 Task: Find a place to stay in Changqing, China from June 10 to June 25 for 4 guests, with a price range of ₹10,000 to ₹15,000, 4 bedrooms, 4 bathrooms, Wifi, Free parking, and self check-in.
Action: Mouse moved to (518, 105)
Screenshot: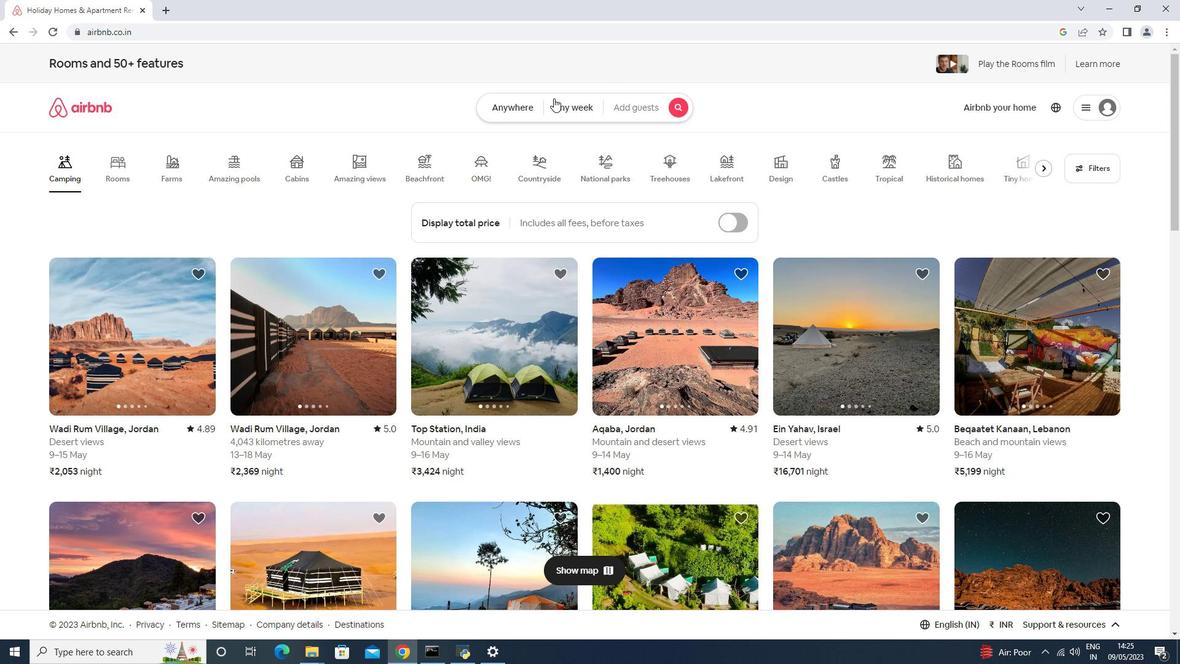 
Action: Mouse pressed left at (518, 105)
Screenshot: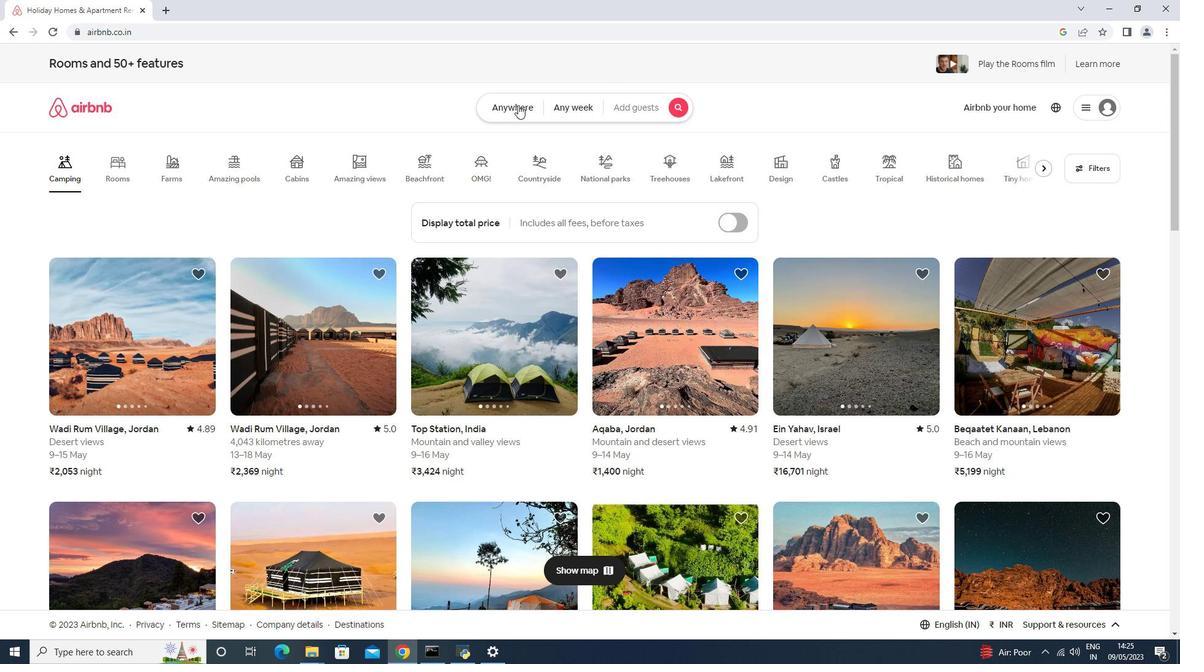 
Action: Mouse moved to (466, 155)
Screenshot: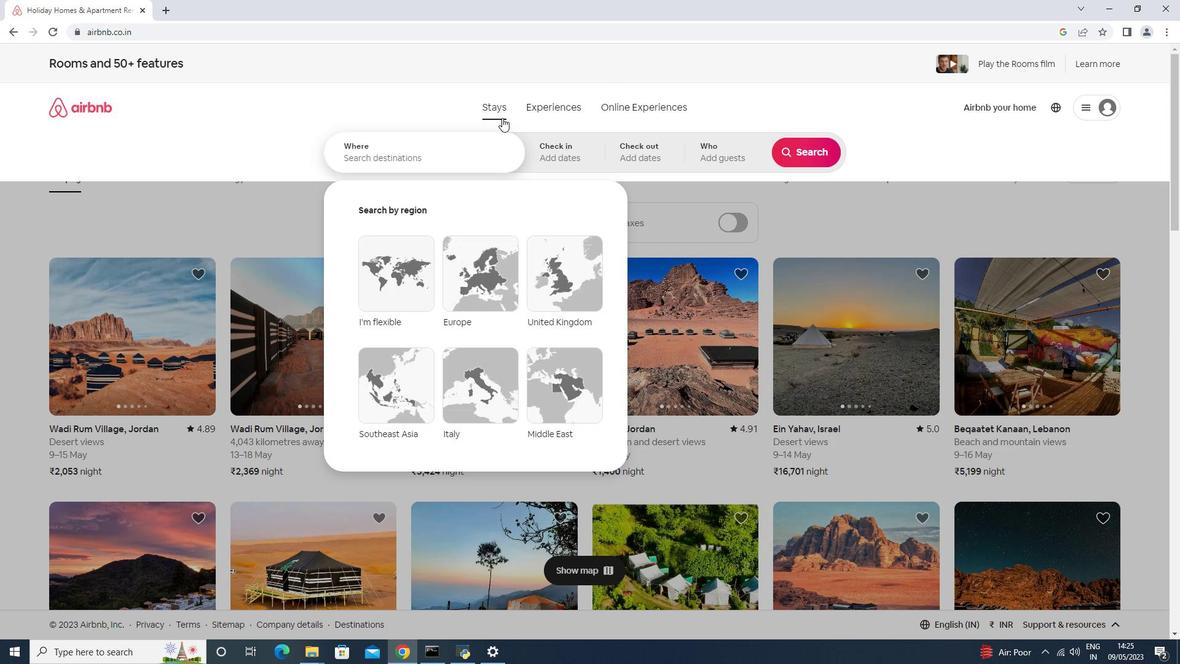 
Action: Mouse pressed left at (466, 155)
Screenshot: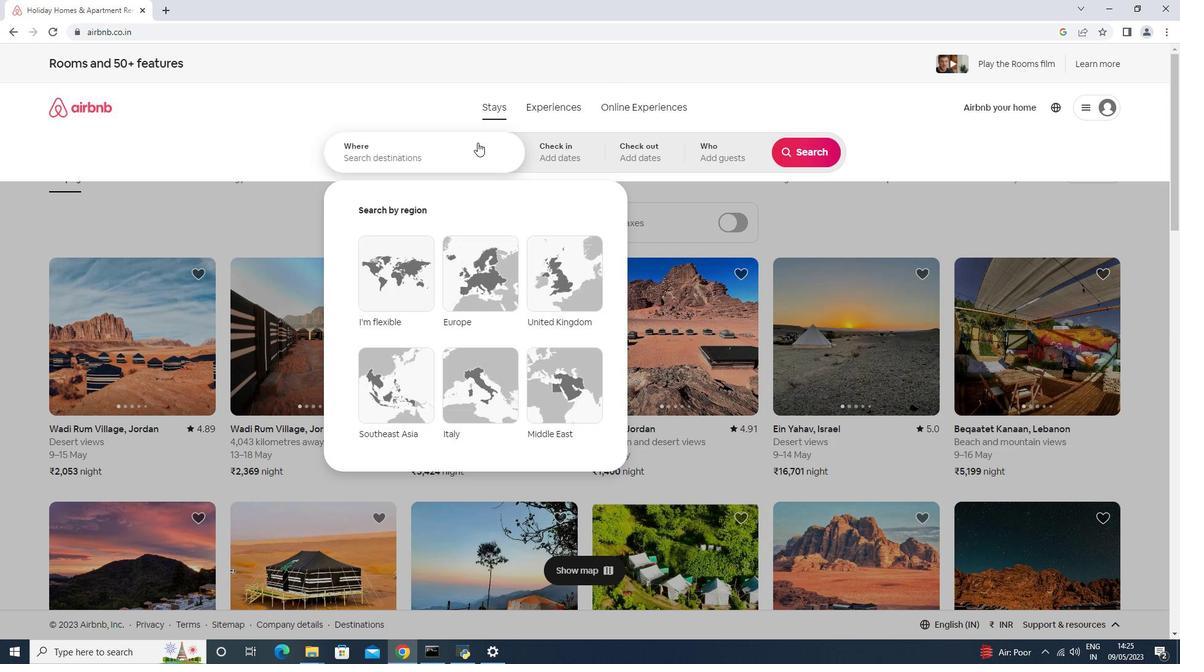 
Action: Mouse moved to (466, 155)
Screenshot: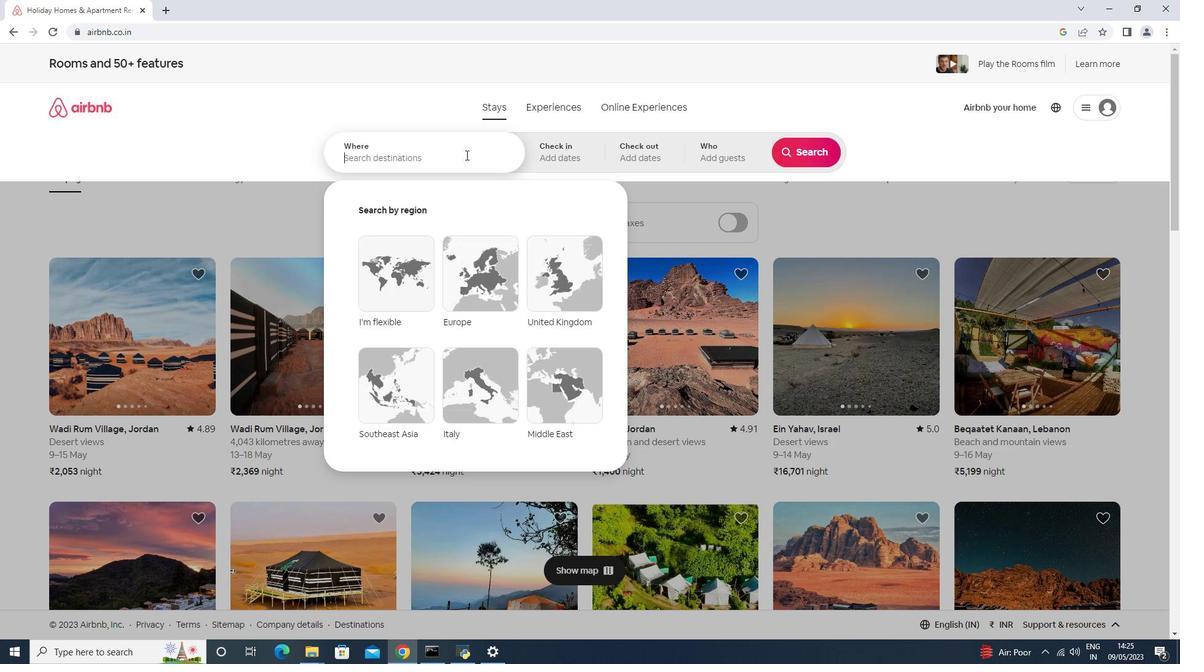 
Action: Key pressed <Key.shift><Key.shift><Key.shift><Key.shift><Key.shift>vh<Key.backspace><Key.backspace><Key.shift><Key.shift><Key.shift><Key.shift><Key.shift>Changqing,<Key.space><Key.shift>China<Key.enter>
Screenshot: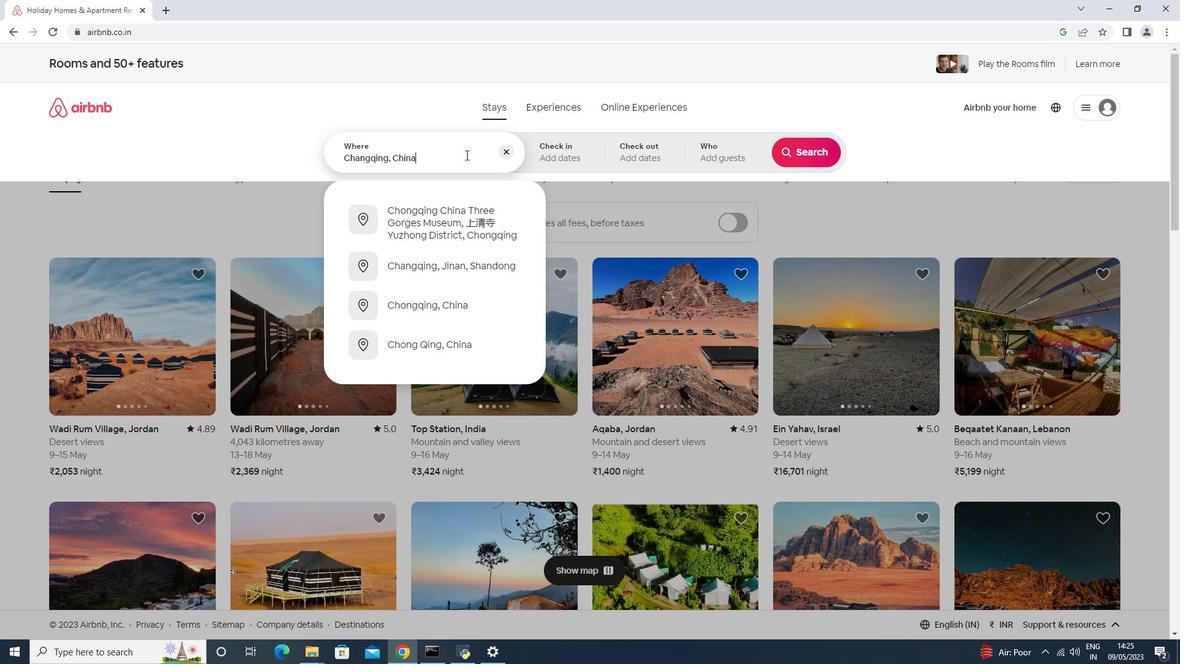 
Action: Mouse moved to (791, 326)
Screenshot: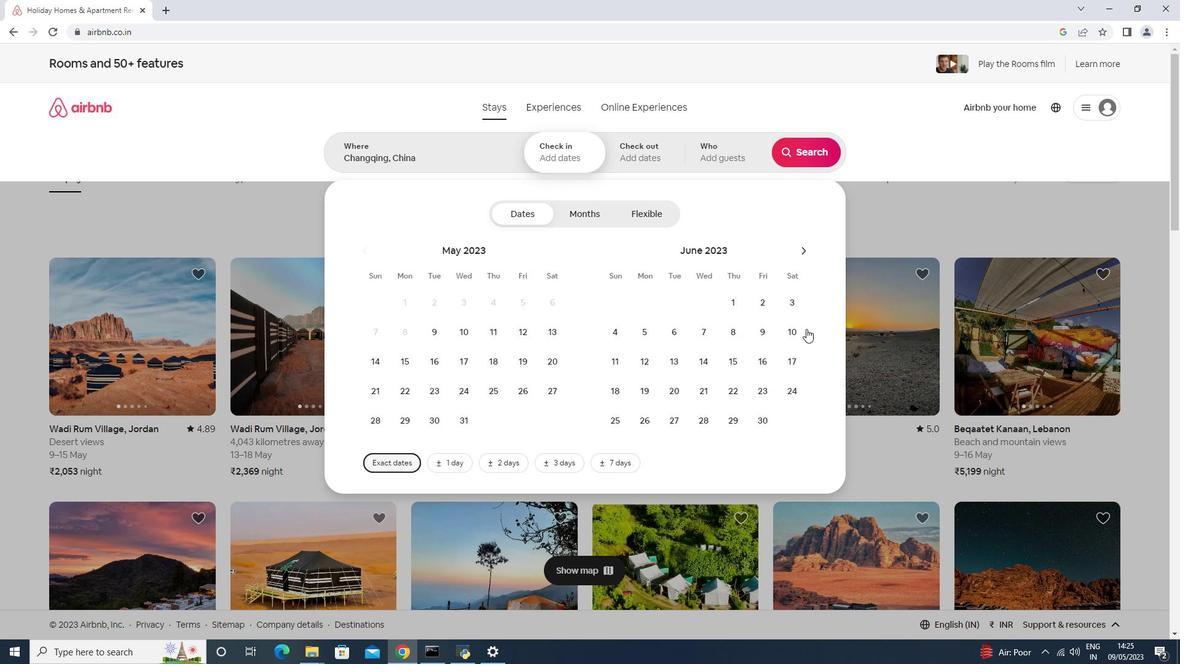 
Action: Mouse pressed left at (791, 326)
Screenshot: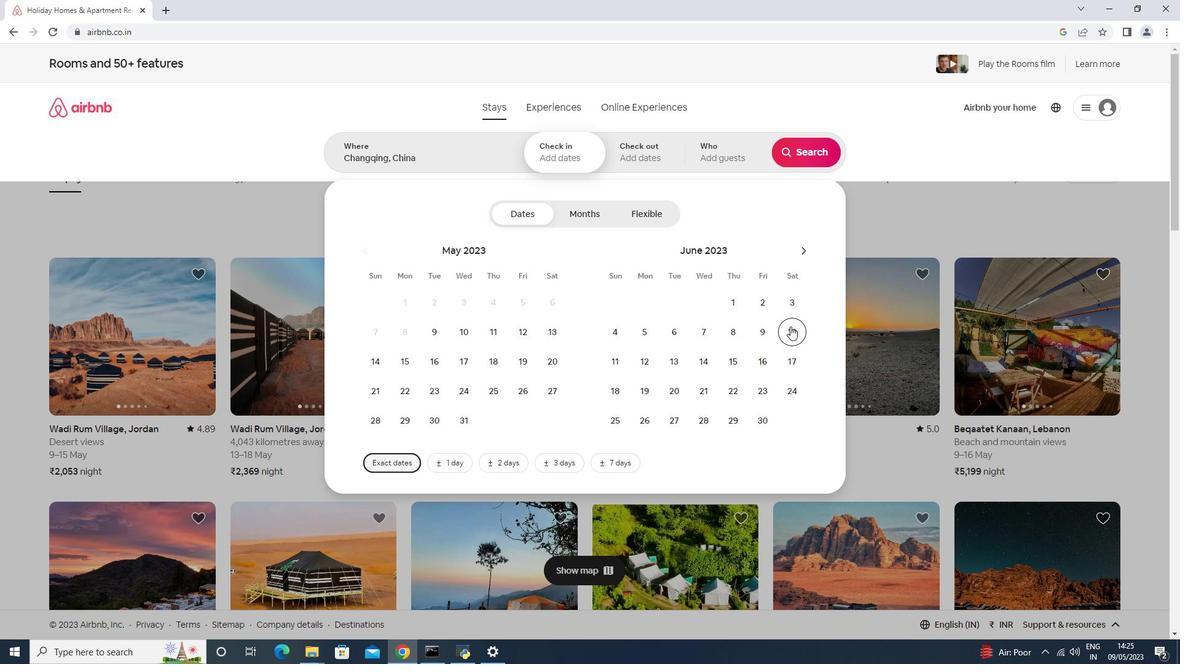
Action: Mouse moved to (615, 419)
Screenshot: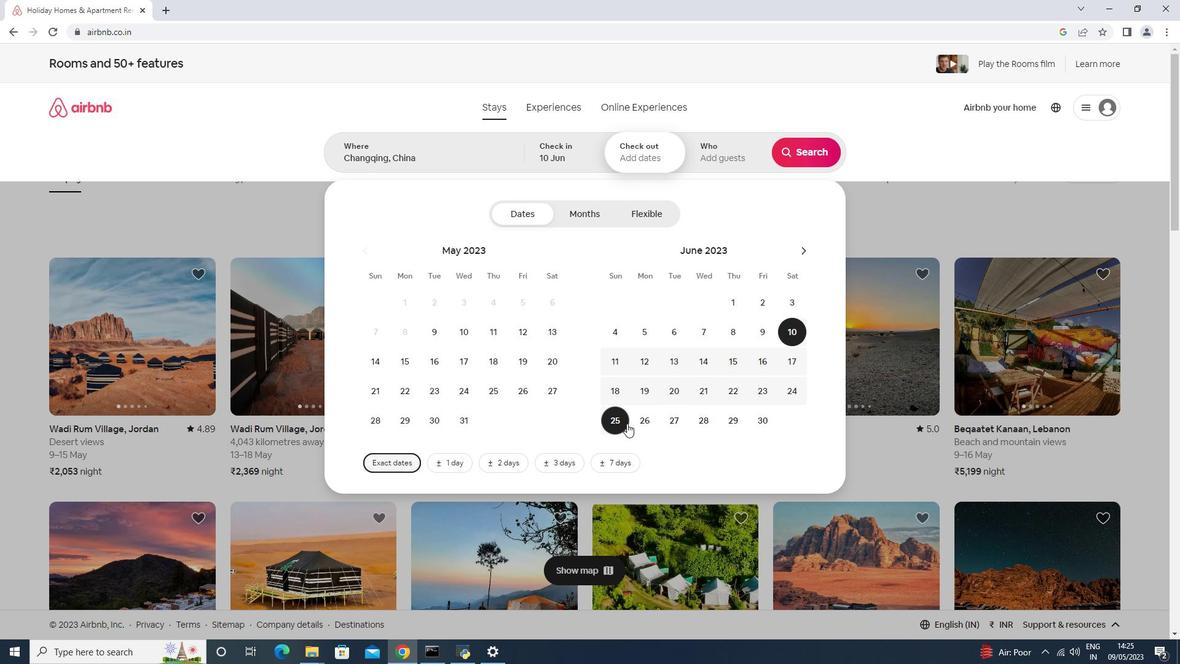 
Action: Mouse pressed left at (615, 419)
Screenshot: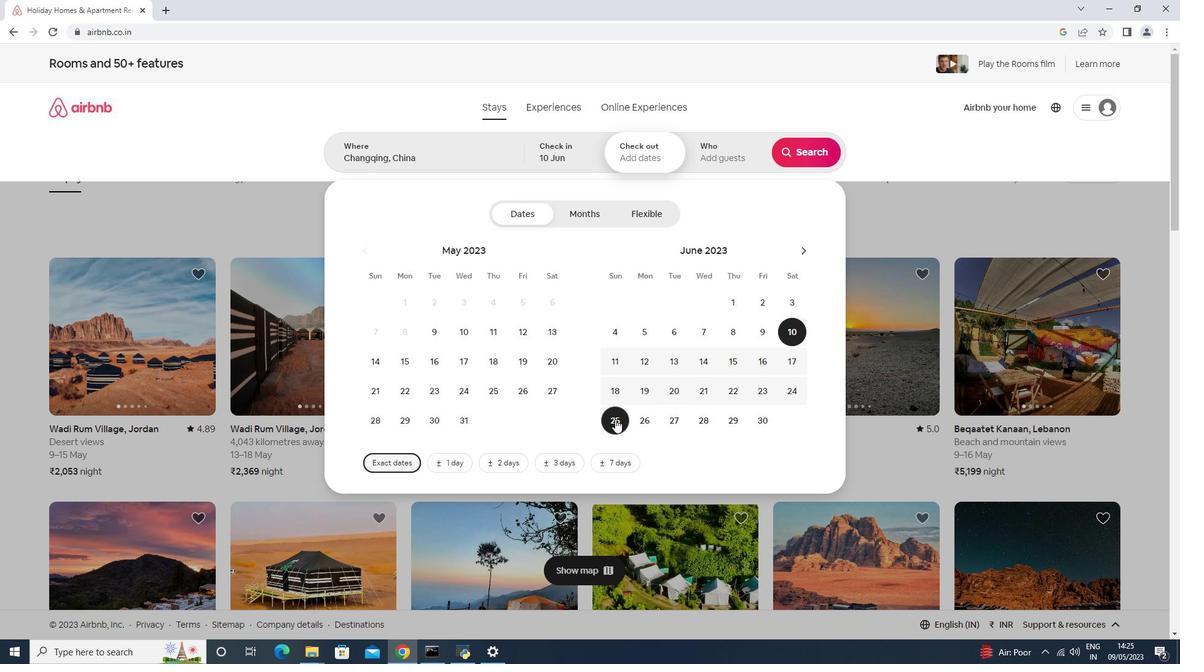 
Action: Mouse moved to (719, 161)
Screenshot: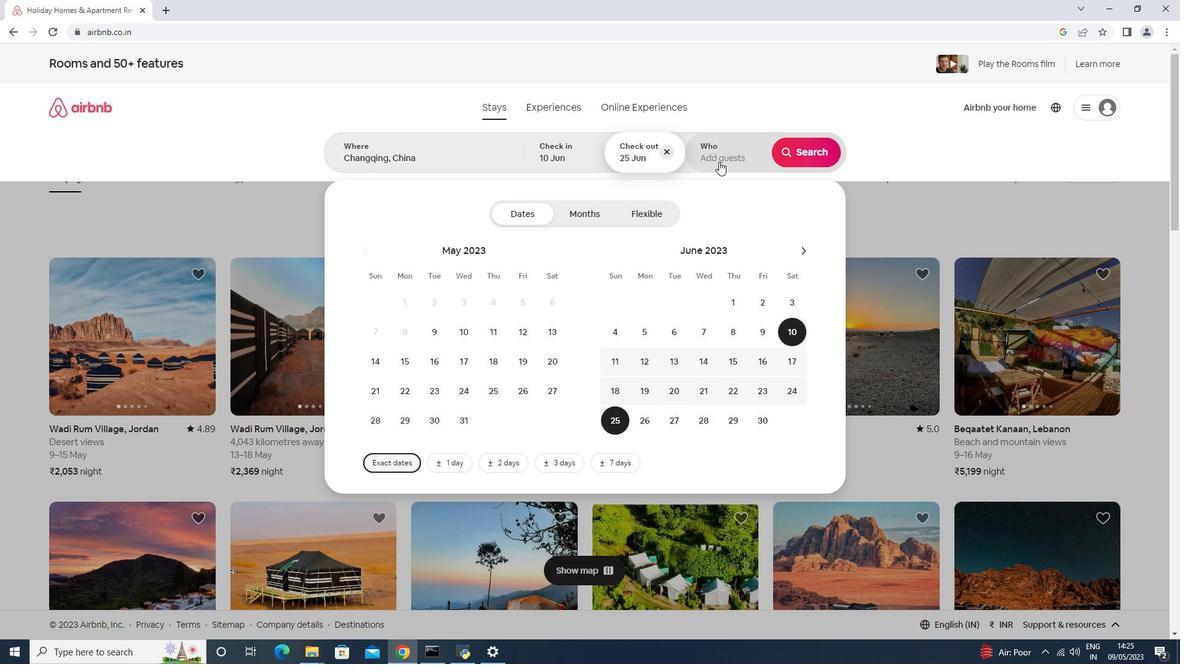 
Action: Mouse pressed left at (719, 161)
Screenshot: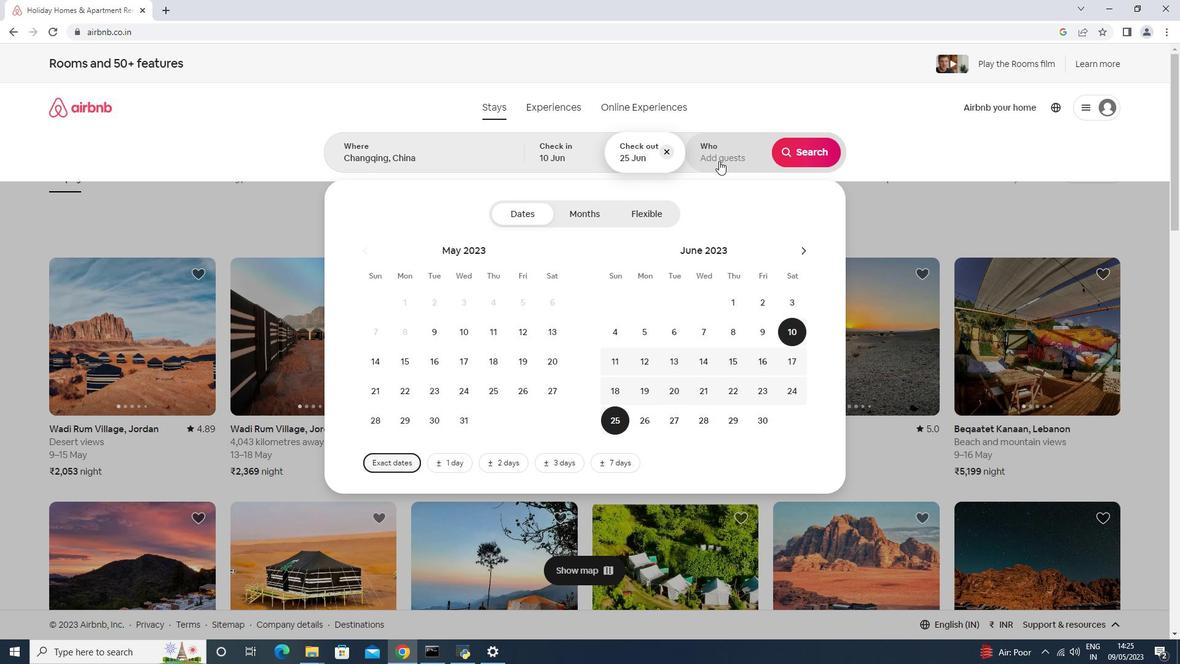 
Action: Mouse moved to (811, 219)
Screenshot: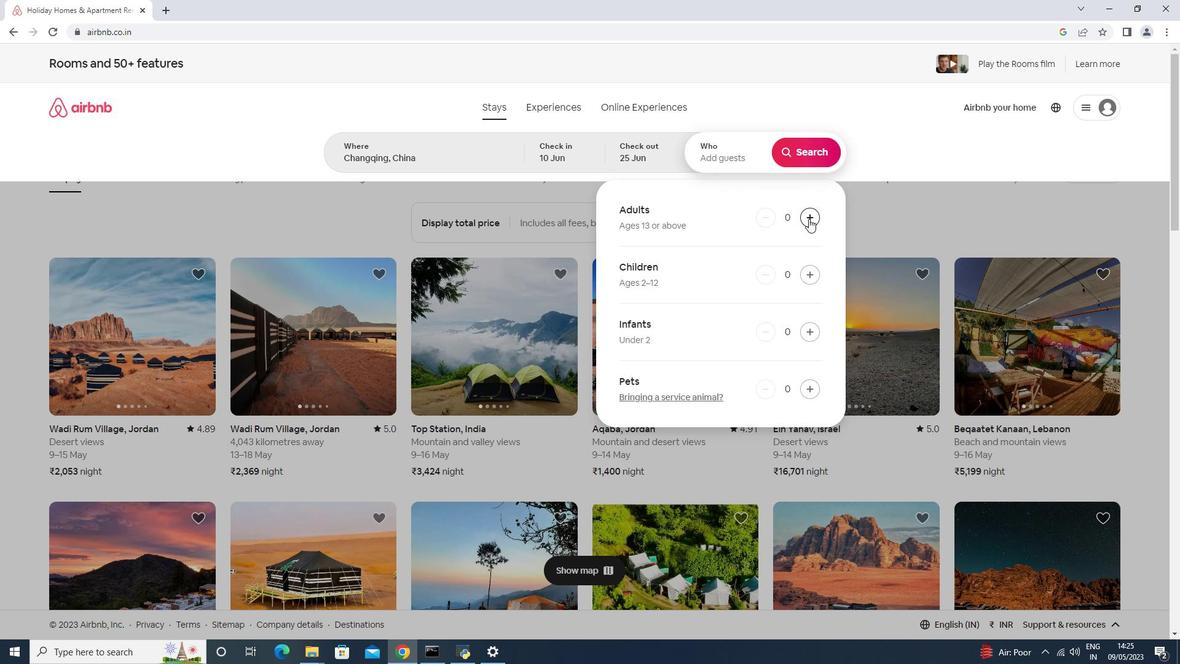 
Action: Mouse pressed left at (811, 219)
Screenshot: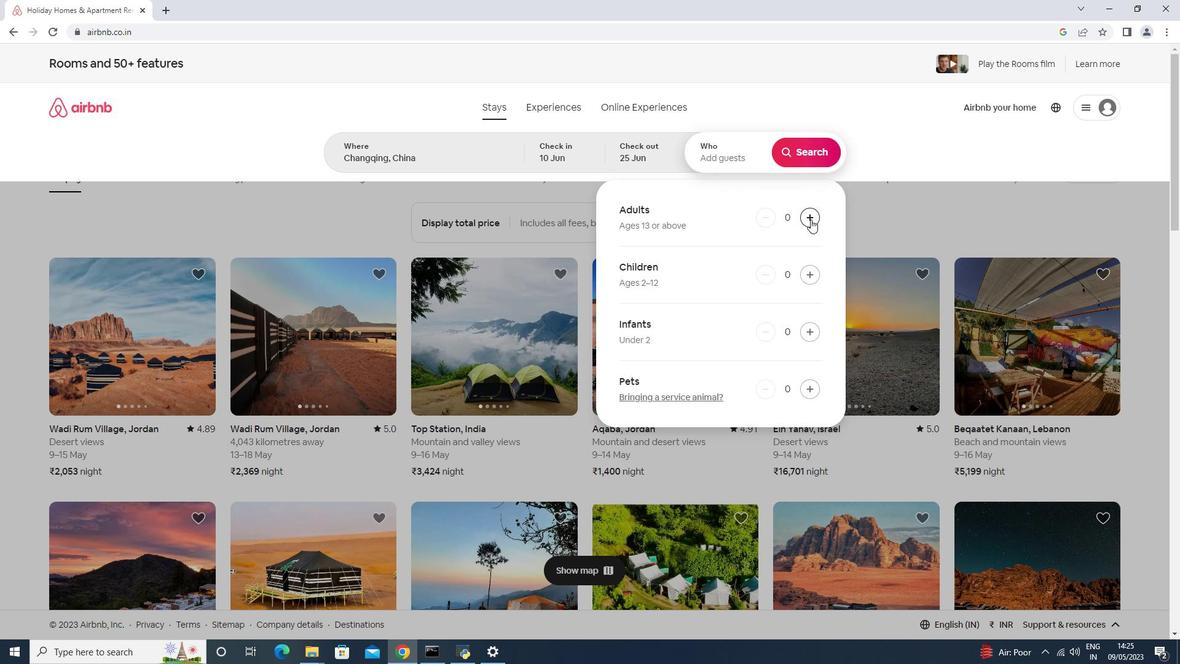 
Action: Mouse pressed left at (811, 219)
Screenshot: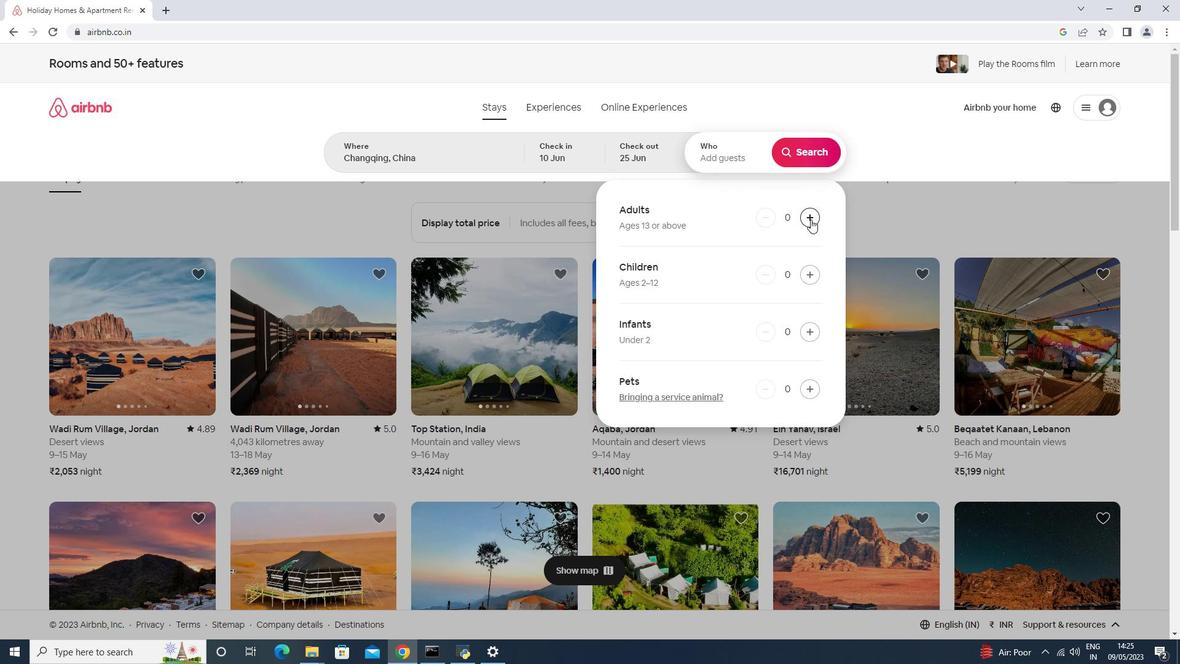 
Action: Mouse pressed left at (811, 219)
Screenshot: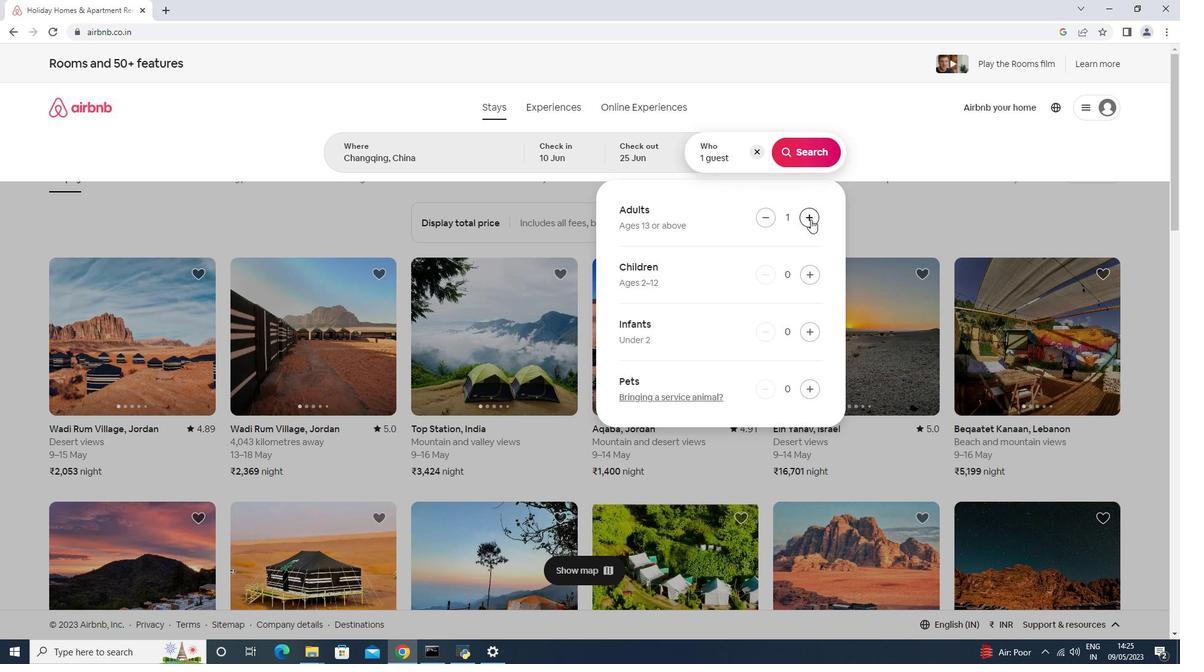 
Action: Mouse pressed left at (811, 219)
Screenshot: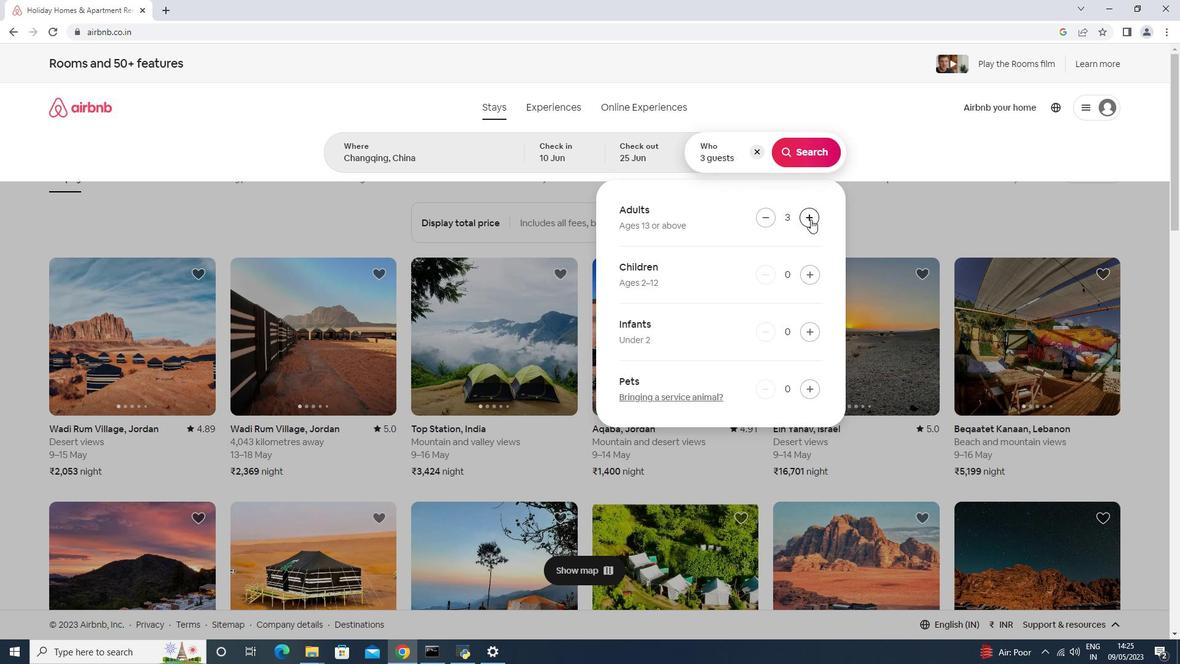
Action: Mouse moved to (813, 153)
Screenshot: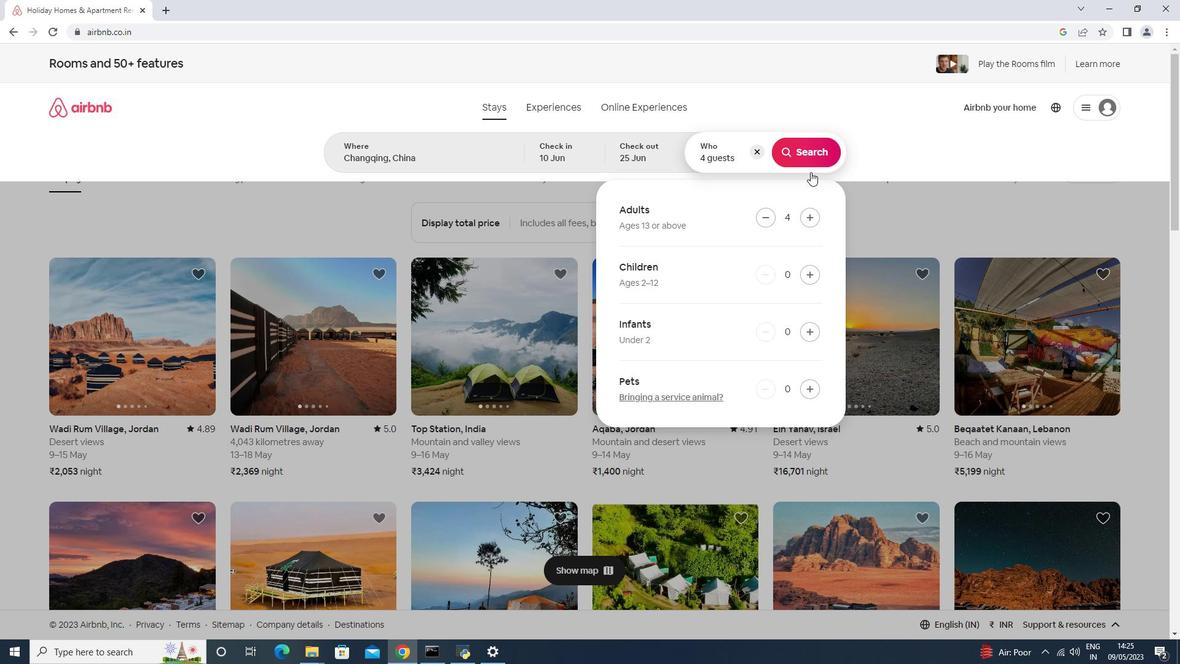 
Action: Mouse pressed left at (812, 153)
Screenshot: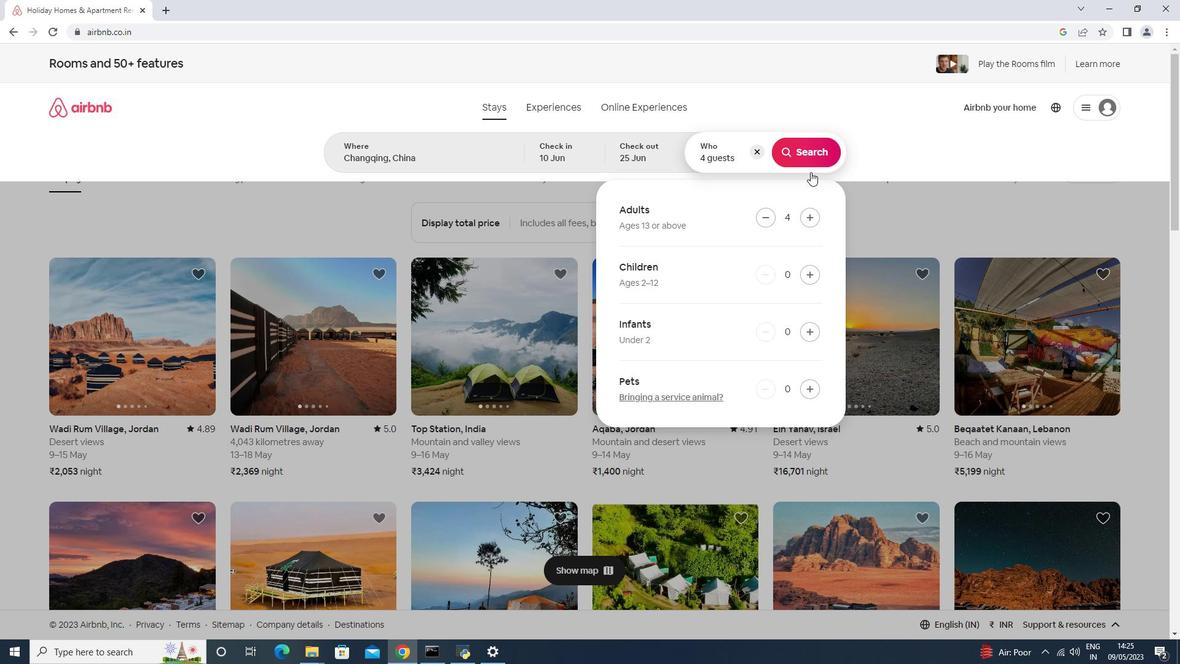 
Action: Mouse moved to (1124, 115)
Screenshot: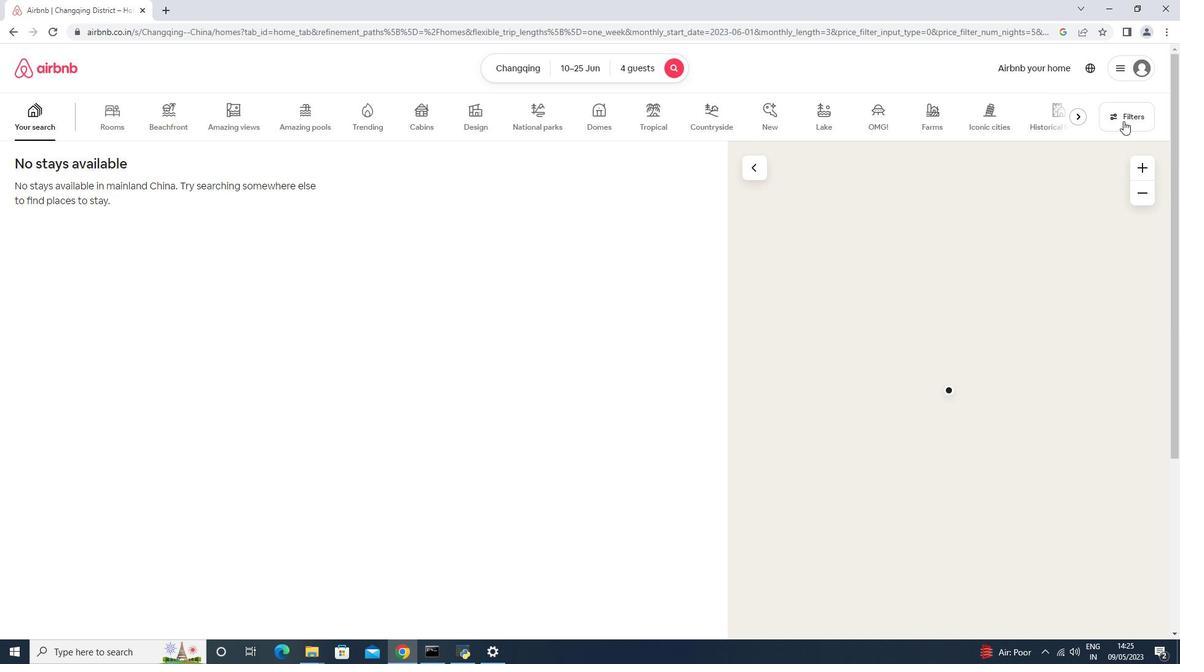 
Action: Mouse pressed left at (1124, 115)
Screenshot: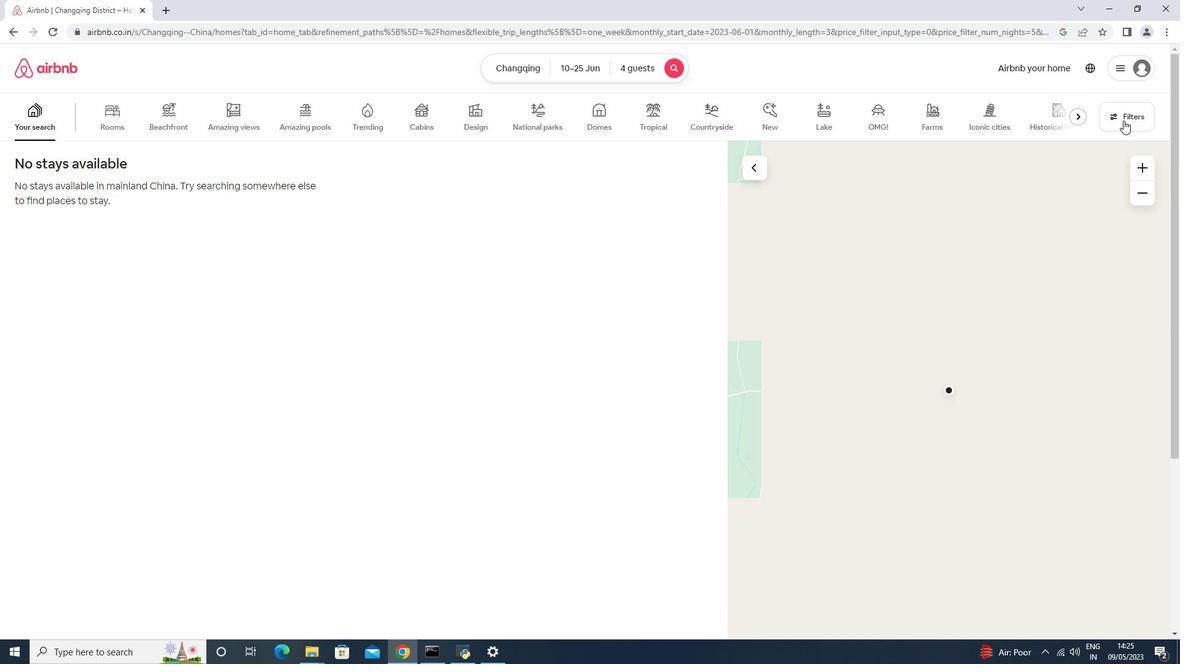 
Action: Mouse moved to (477, 404)
Screenshot: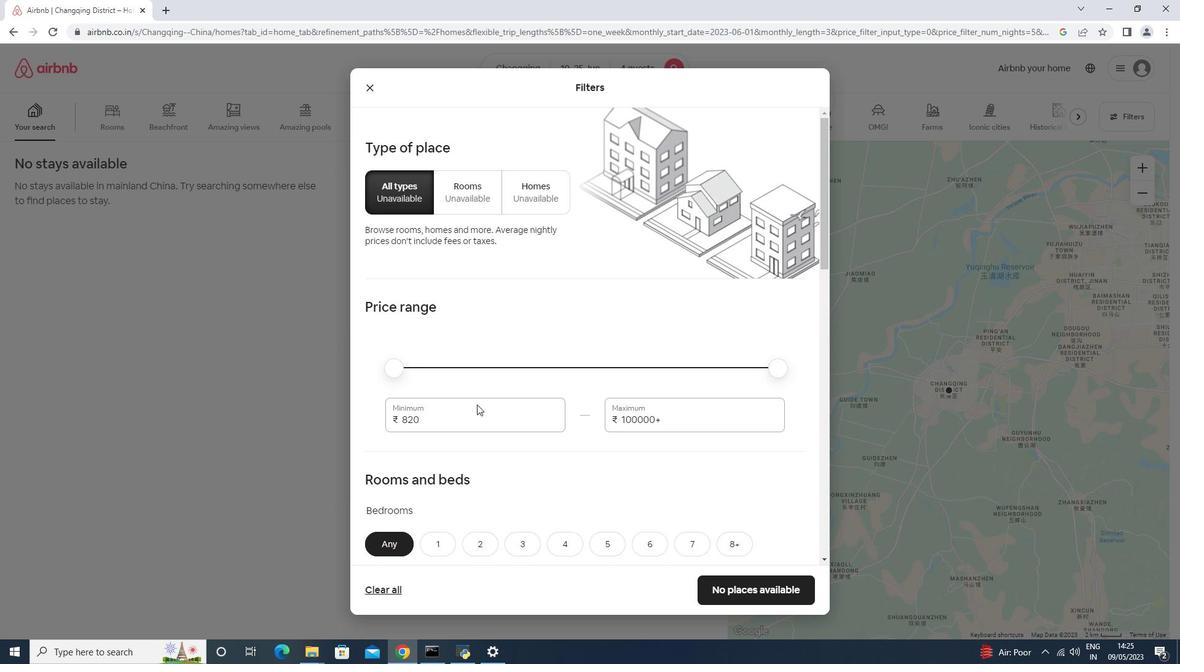 
Action: Mouse pressed left at (477, 404)
Screenshot: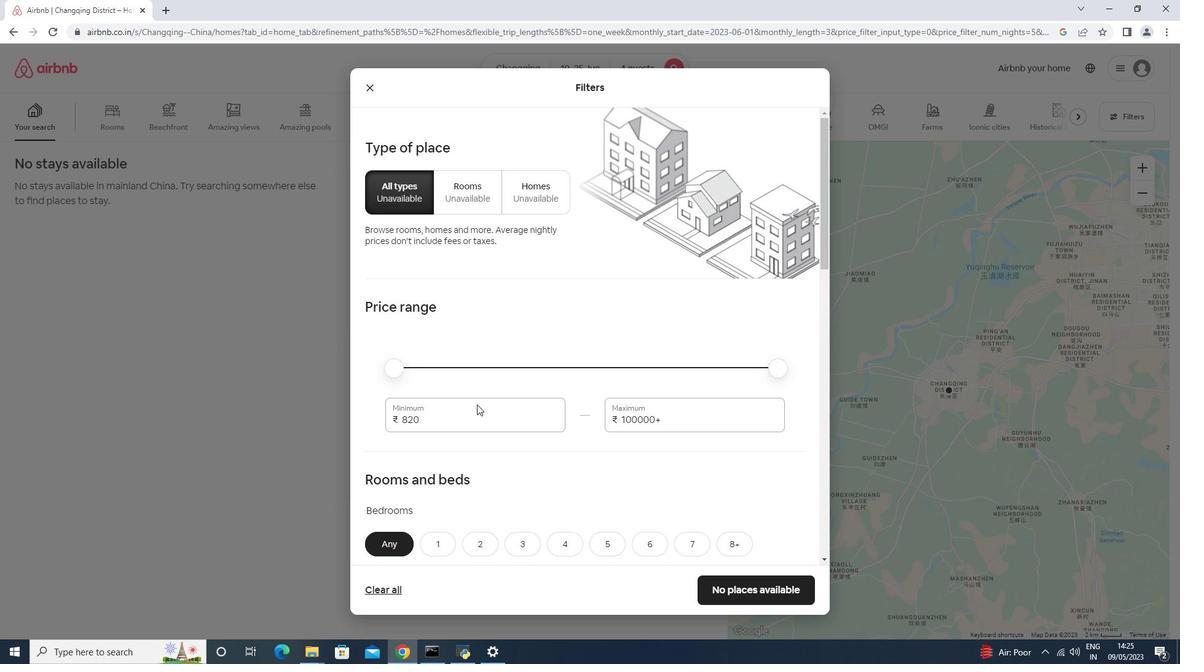 
Action: Mouse moved to (477, 404)
Screenshot: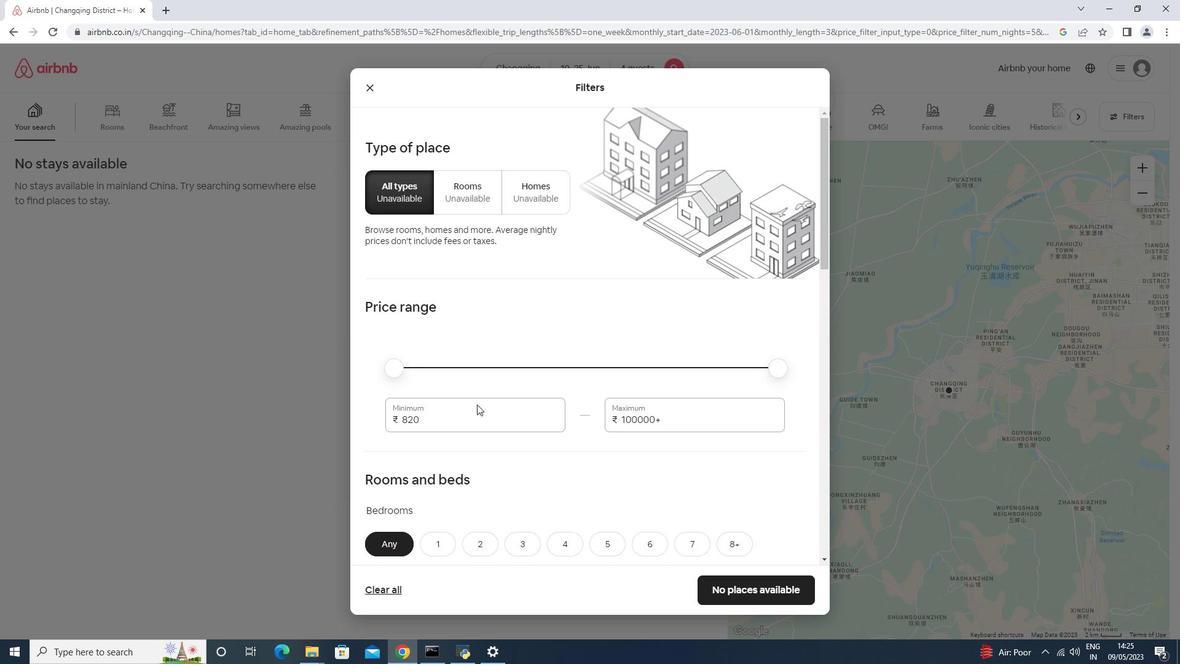 
Action: Key pressed <Key.backspace><Key.backspace><Key.backspace>10000<Key.tab>15000
Screenshot: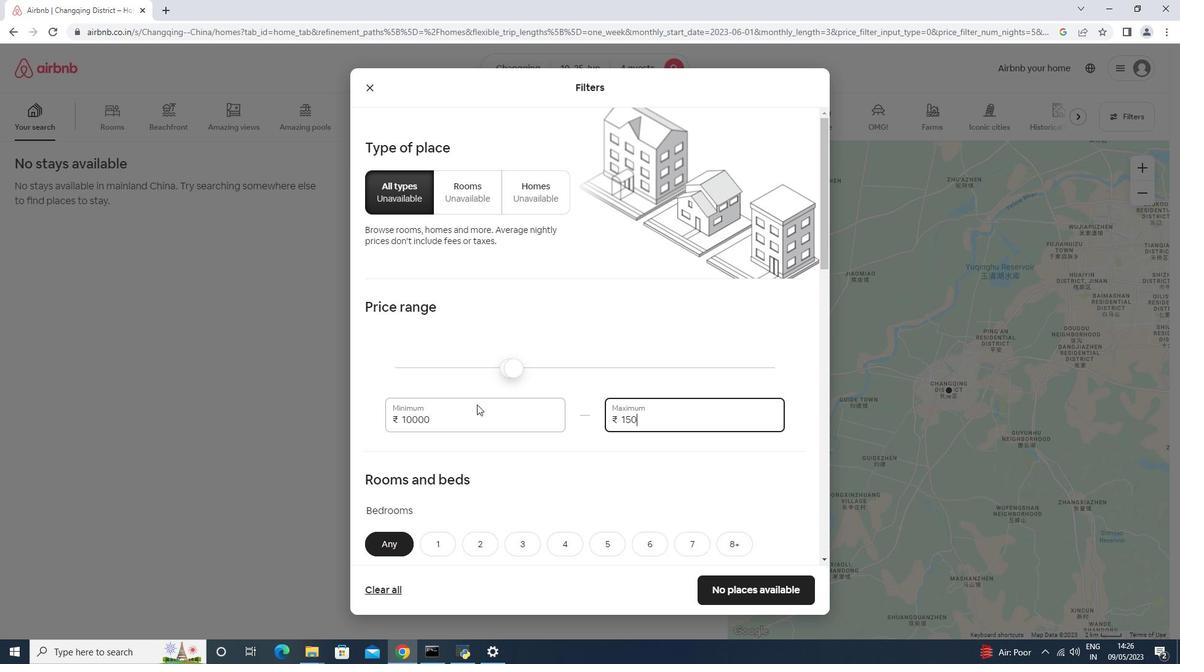 
Action: Mouse moved to (477, 404)
Screenshot: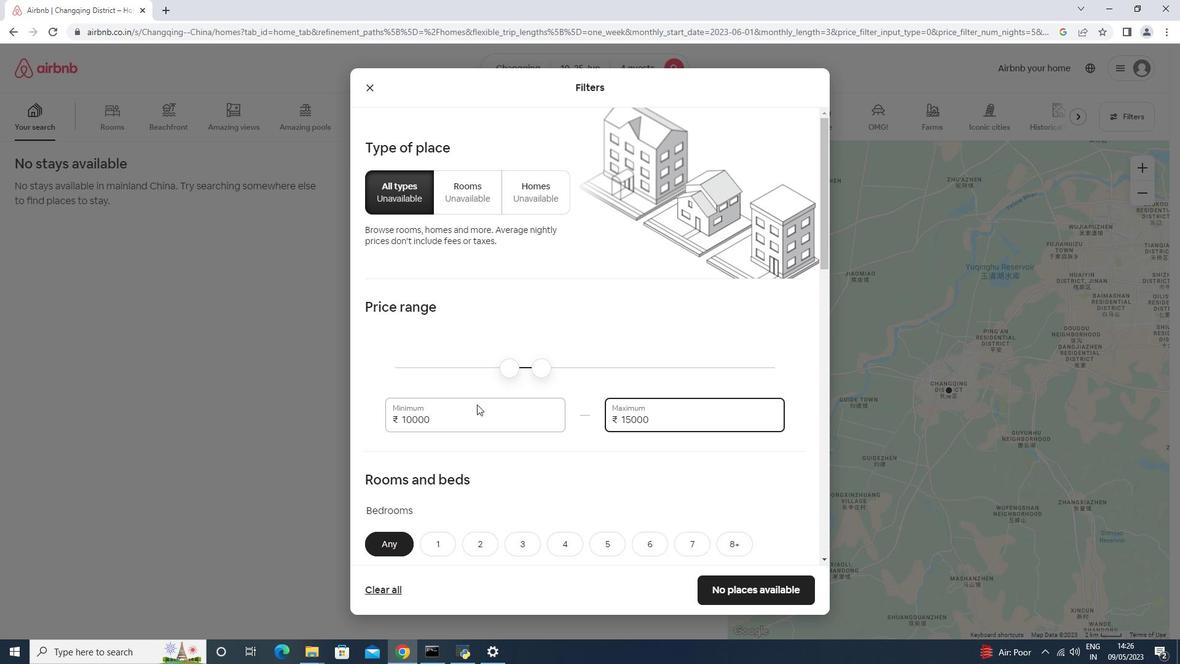 
Action: Mouse scrolled (477, 403) with delta (0, 0)
Screenshot: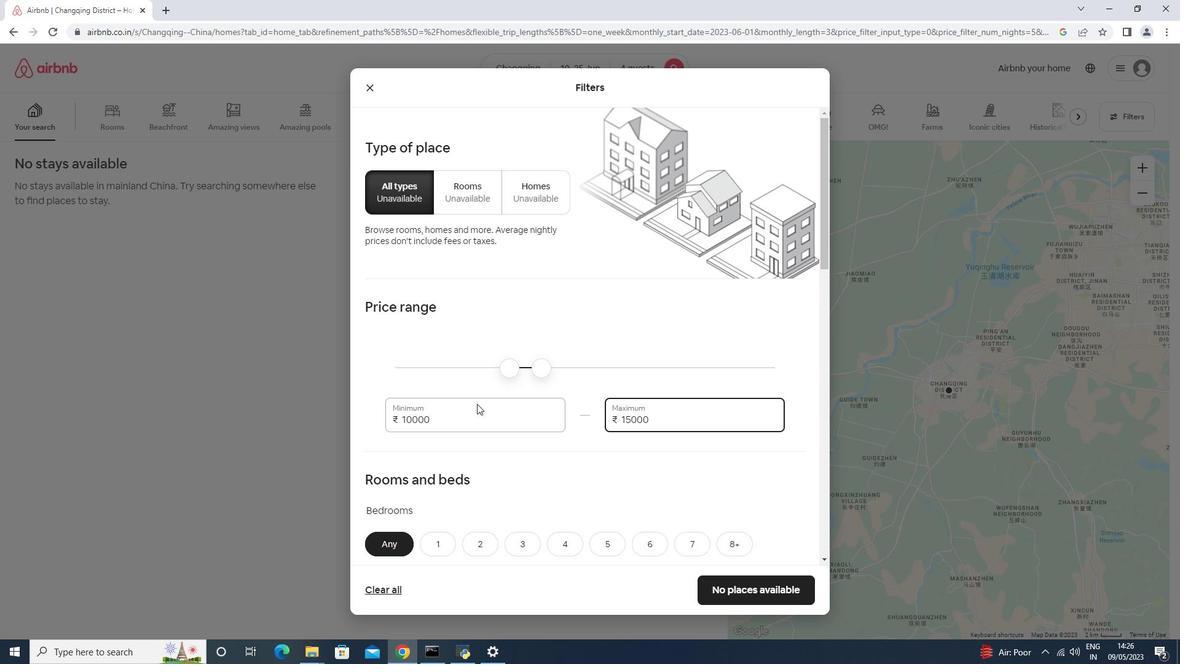 
Action: Mouse scrolled (477, 403) with delta (0, 0)
Screenshot: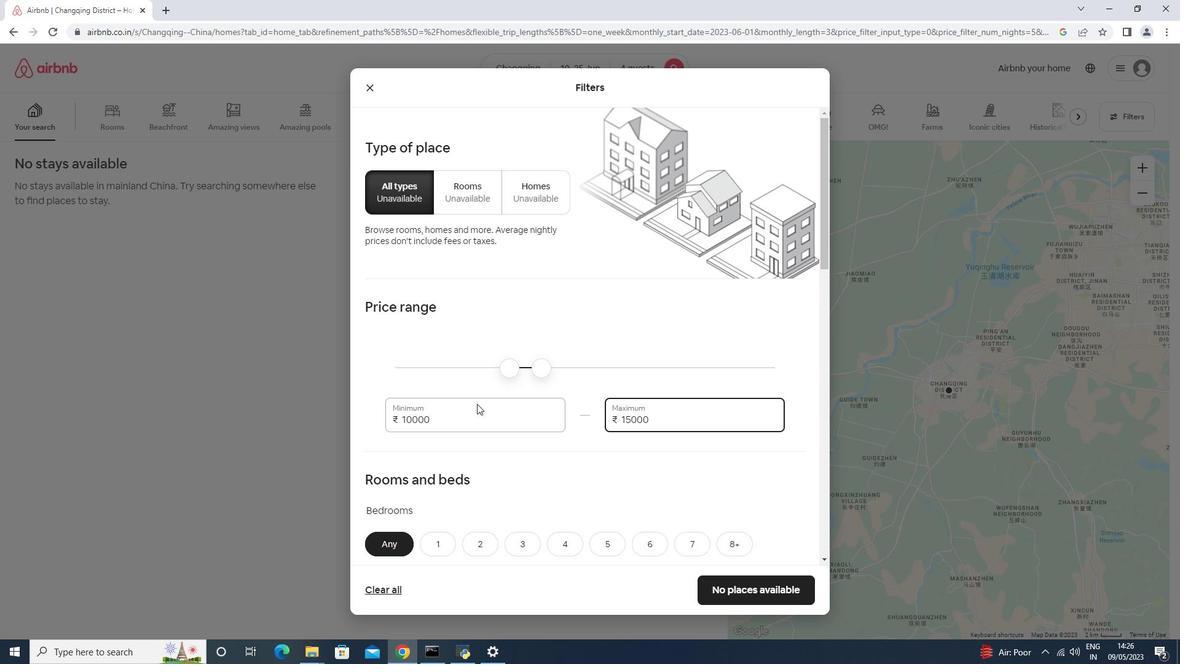 
Action: Mouse scrolled (477, 403) with delta (0, 0)
Screenshot: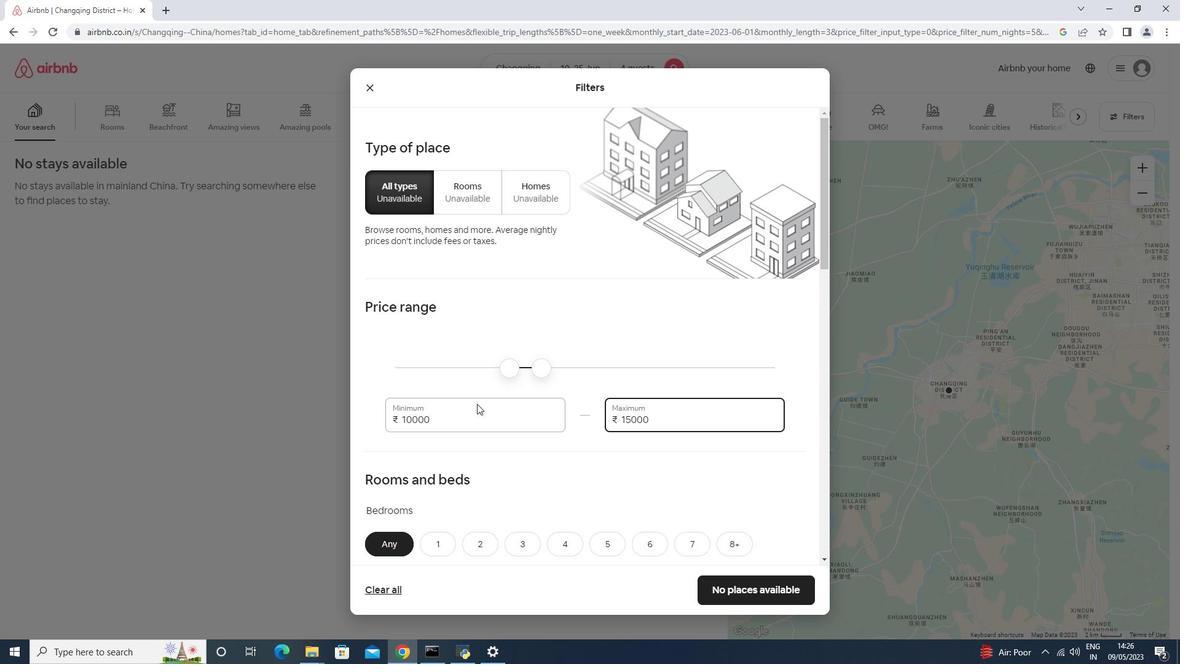 
Action: Mouse scrolled (477, 403) with delta (0, 0)
Screenshot: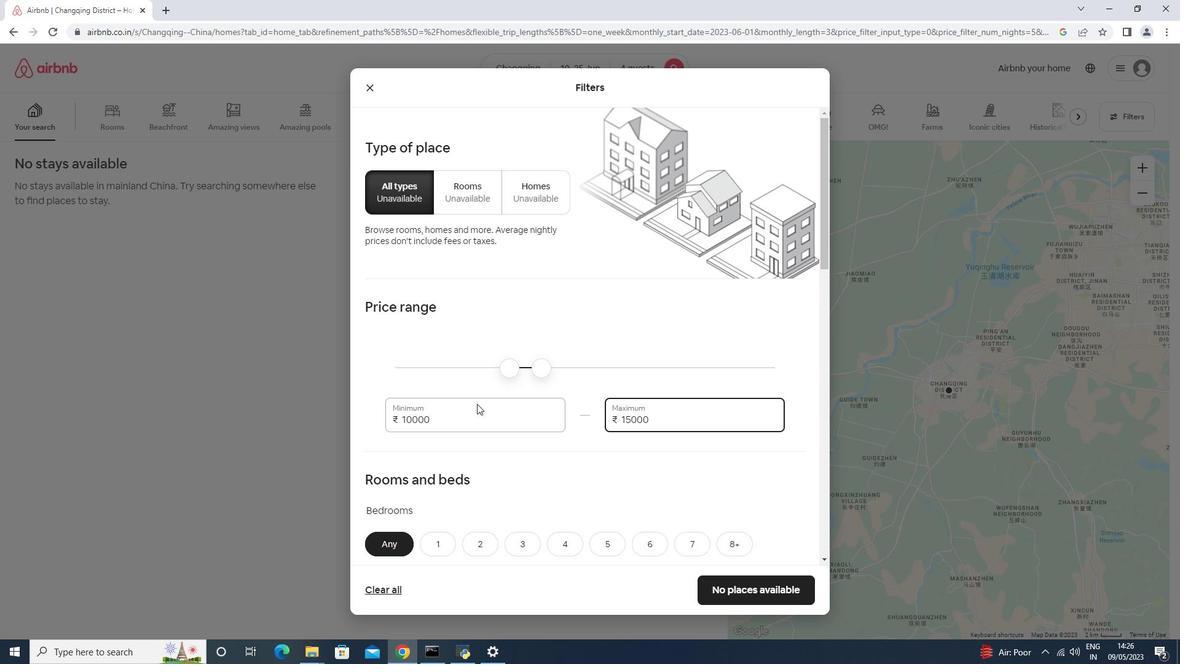
Action: Mouse moved to (562, 300)
Screenshot: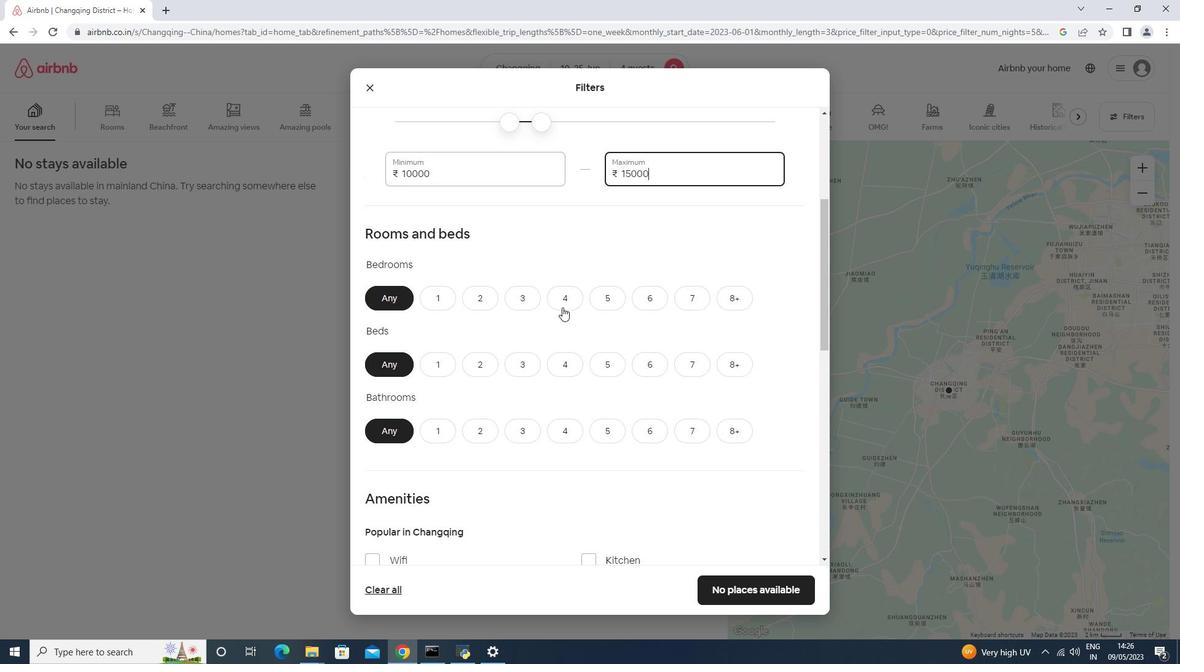 
Action: Mouse pressed left at (562, 300)
Screenshot: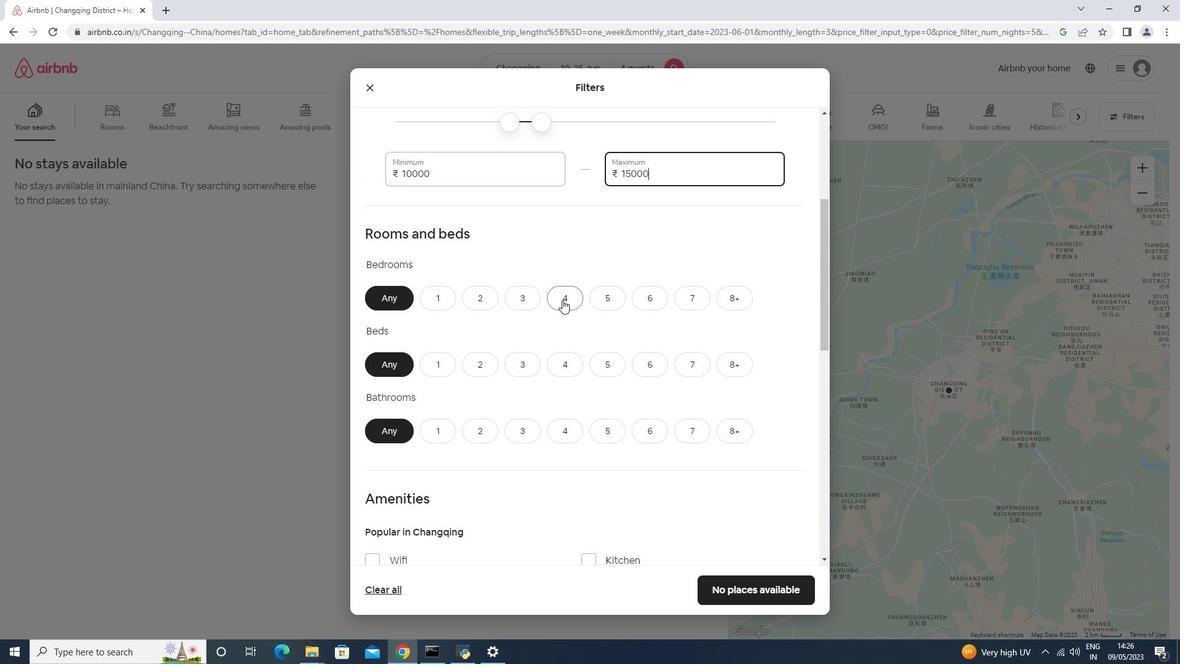 
Action: Mouse moved to (567, 365)
Screenshot: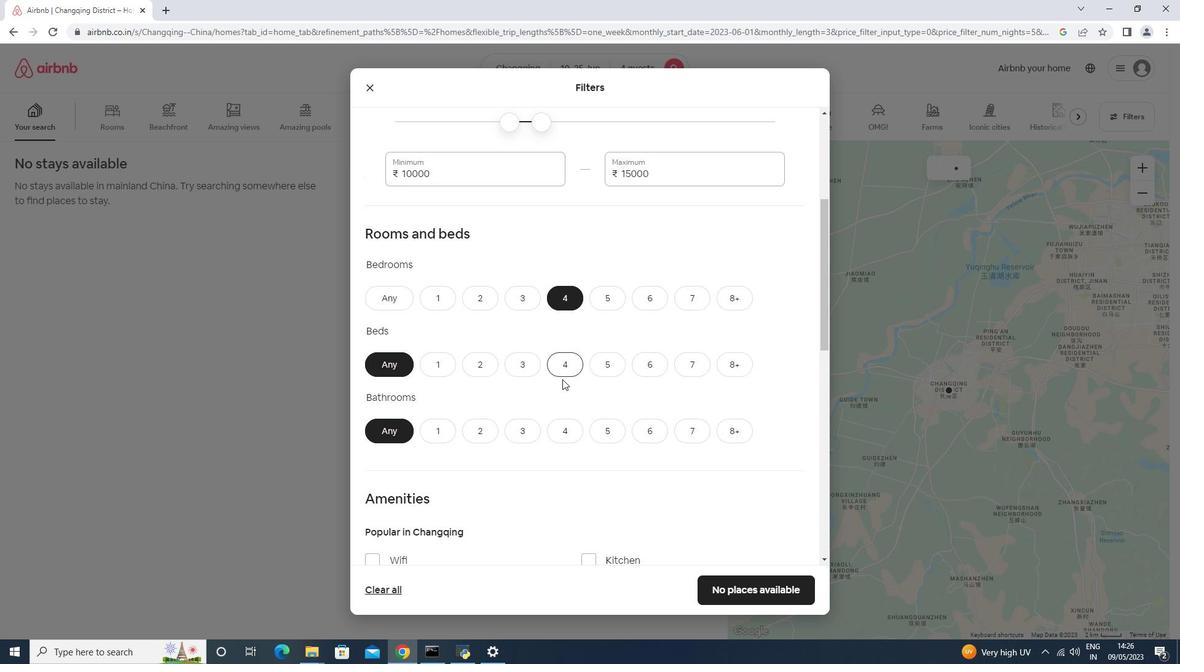 
Action: Mouse pressed left at (567, 365)
Screenshot: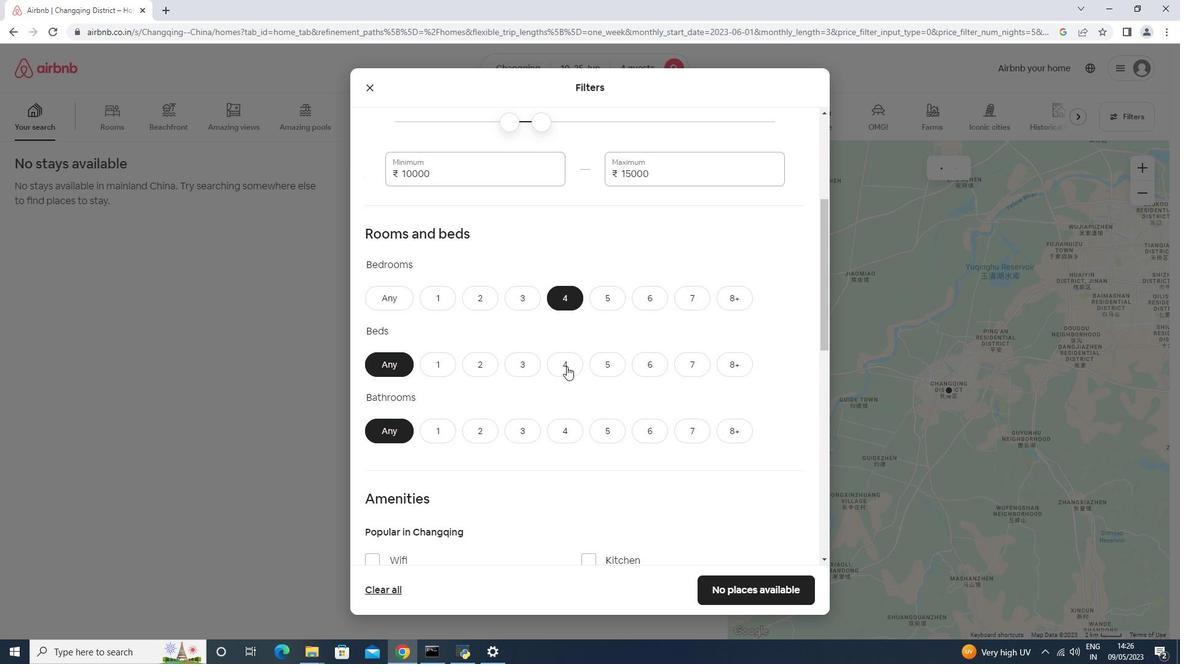 
Action: Mouse moved to (564, 423)
Screenshot: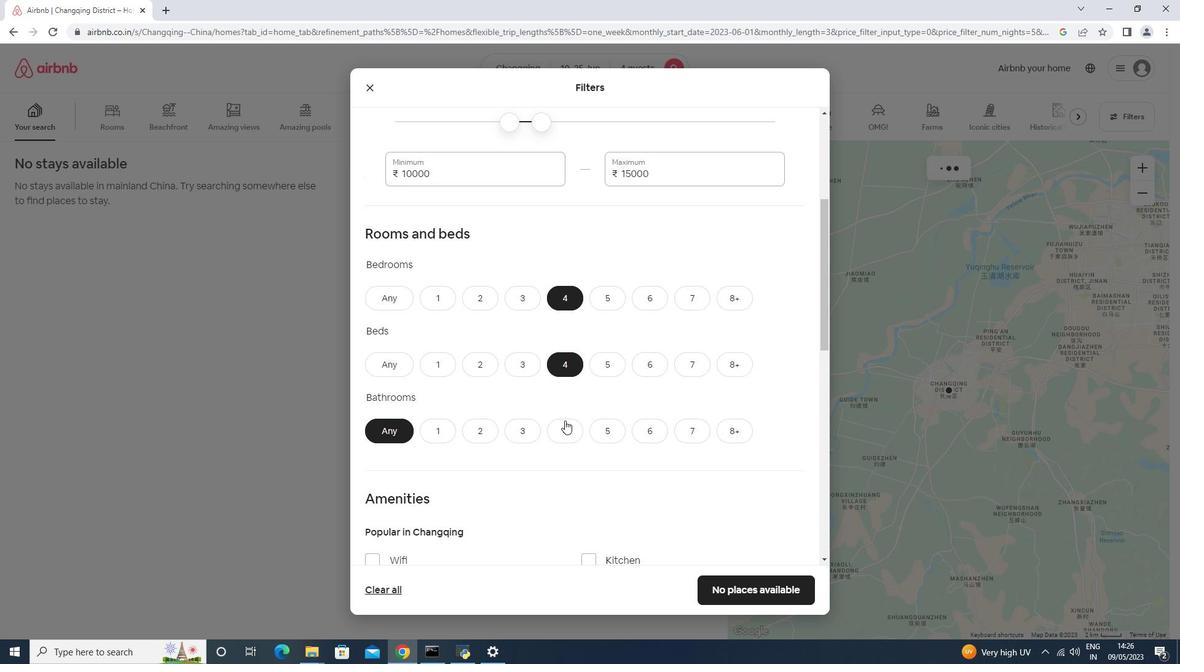 
Action: Mouse pressed left at (564, 423)
Screenshot: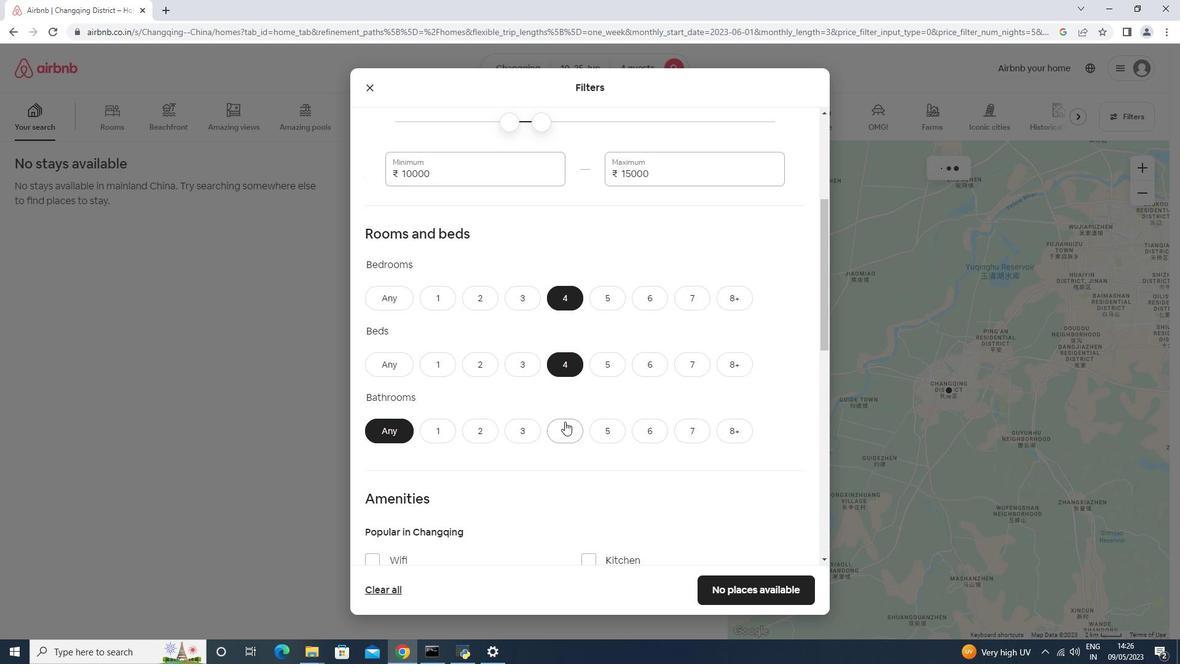 
Action: Mouse moved to (563, 421)
Screenshot: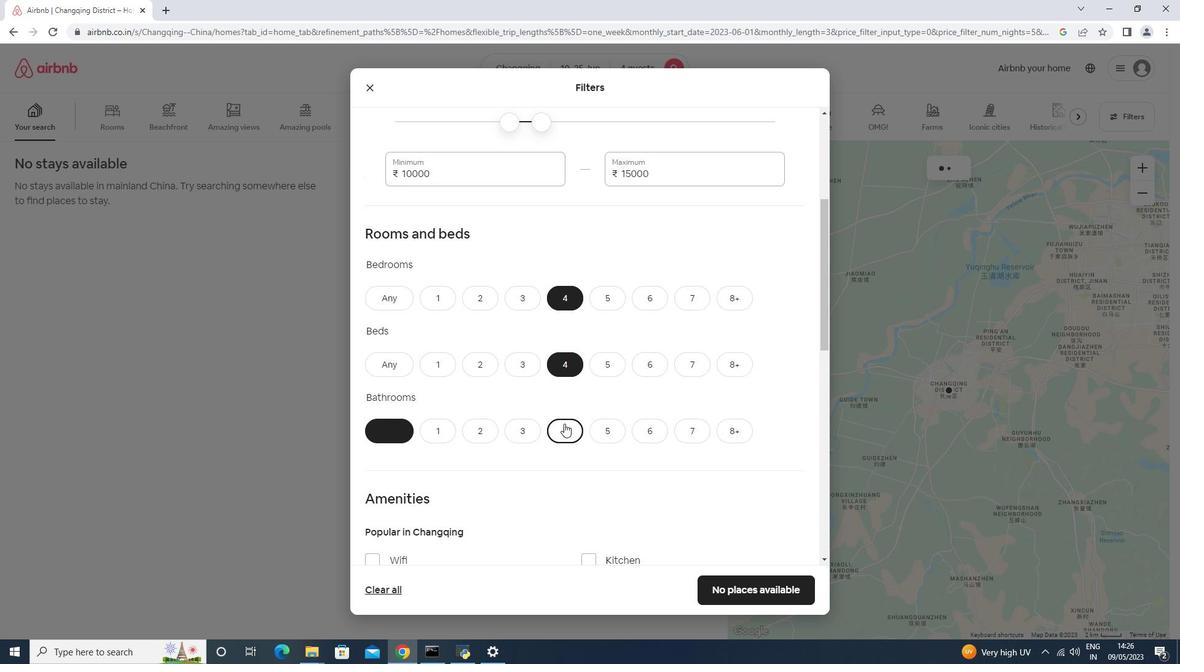 
Action: Mouse scrolled (563, 421) with delta (0, 0)
Screenshot: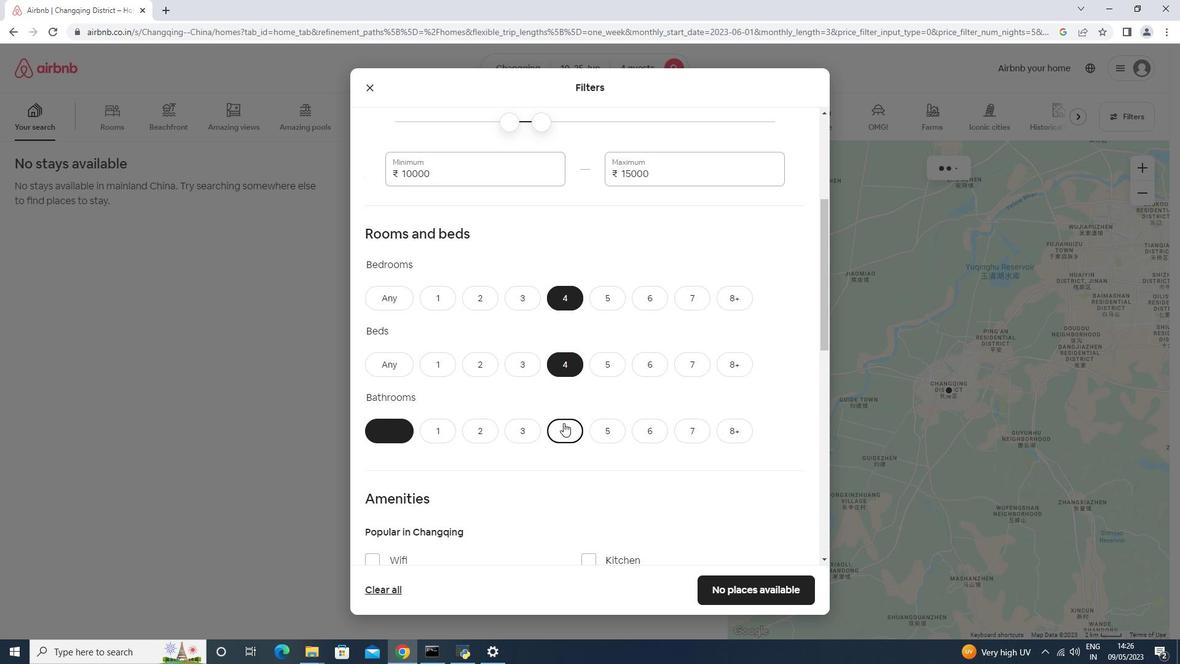 
Action: Mouse scrolled (563, 421) with delta (0, 0)
Screenshot: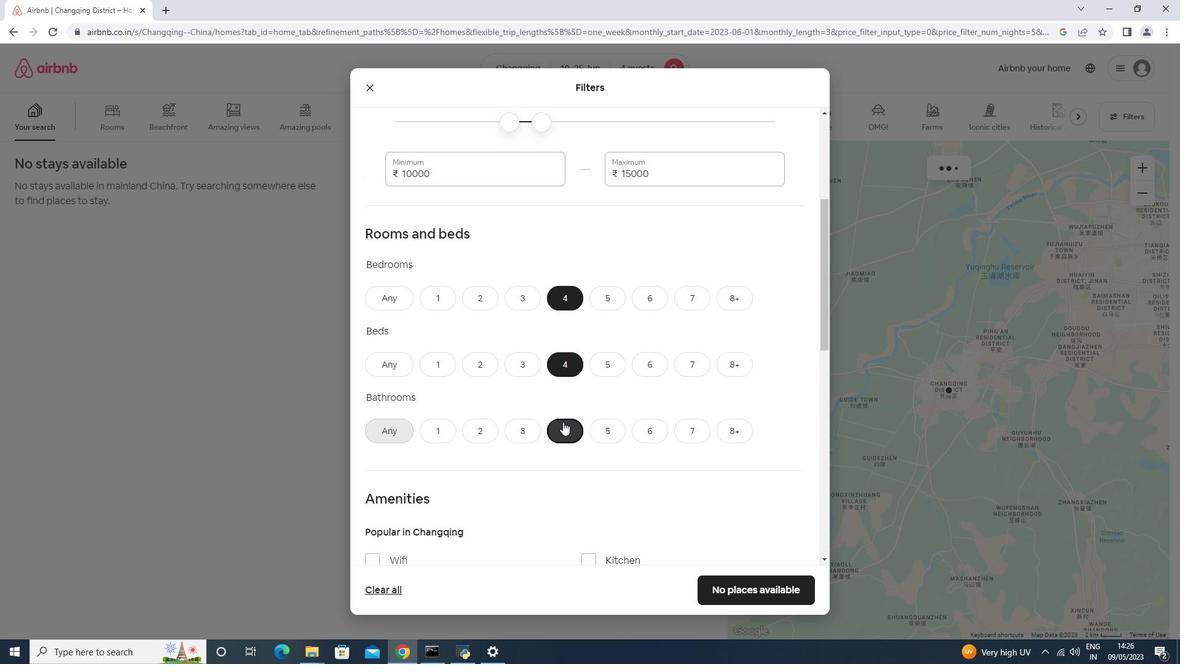 
Action: Mouse scrolled (563, 421) with delta (0, 0)
Screenshot: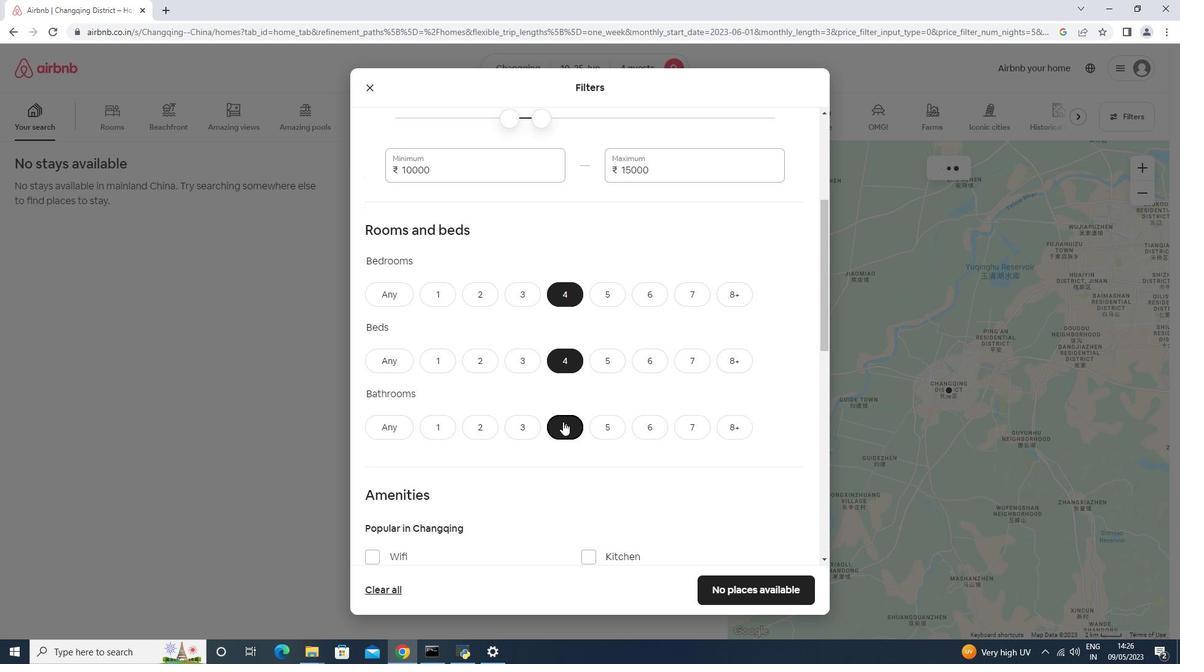 
Action: Mouse scrolled (563, 421) with delta (0, 0)
Screenshot: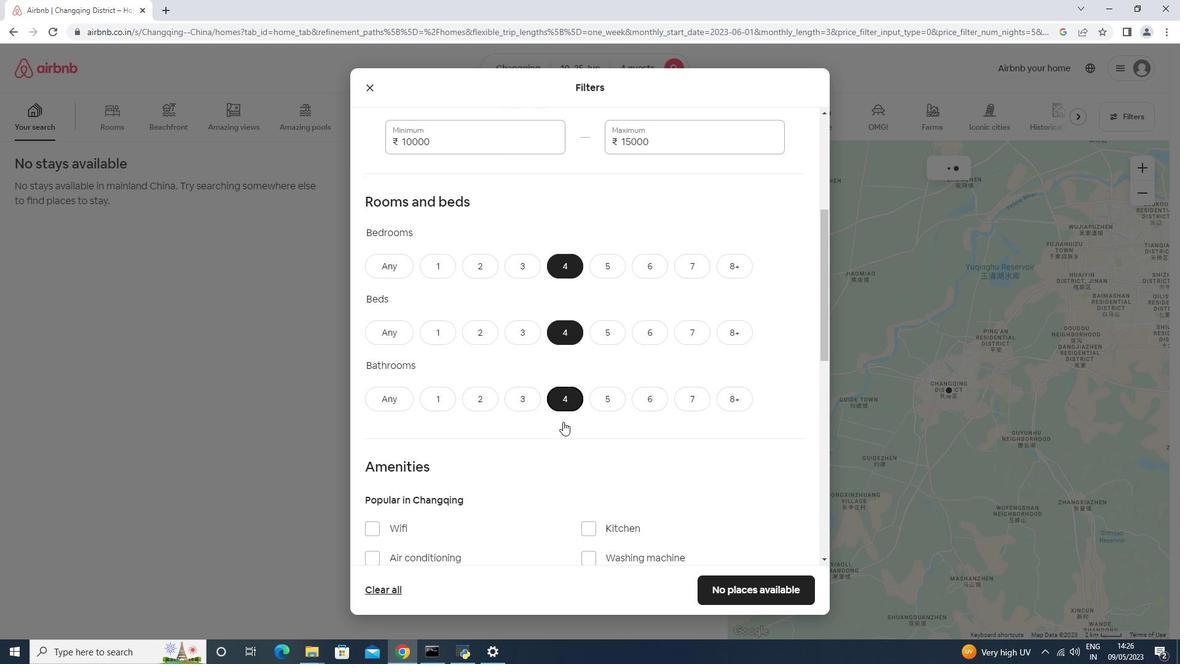 
Action: Mouse moved to (401, 398)
Screenshot: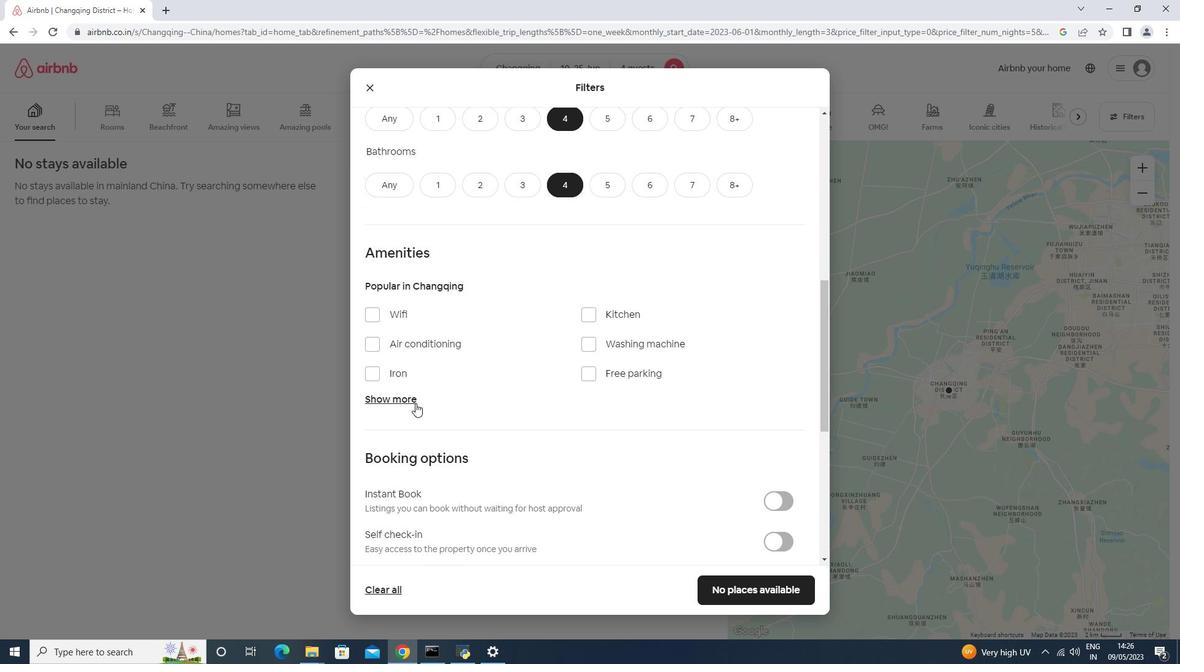 
Action: Mouse pressed left at (401, 398)
Screenshot: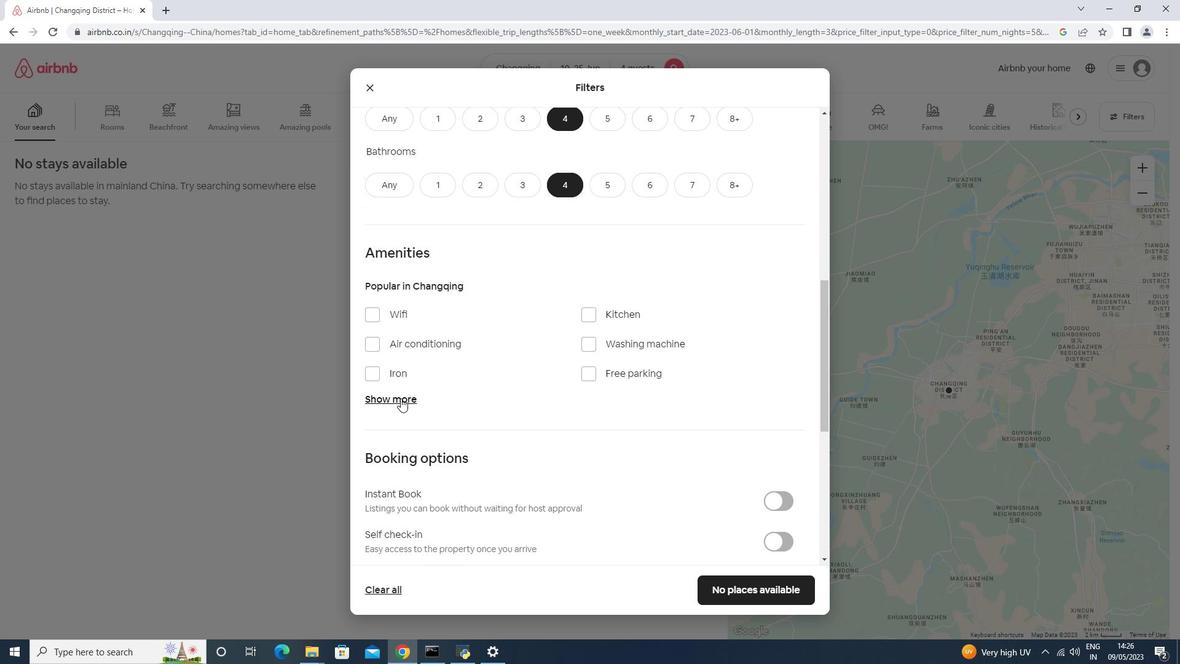
Action: Mouse moved to (405, 310)
Screenshot: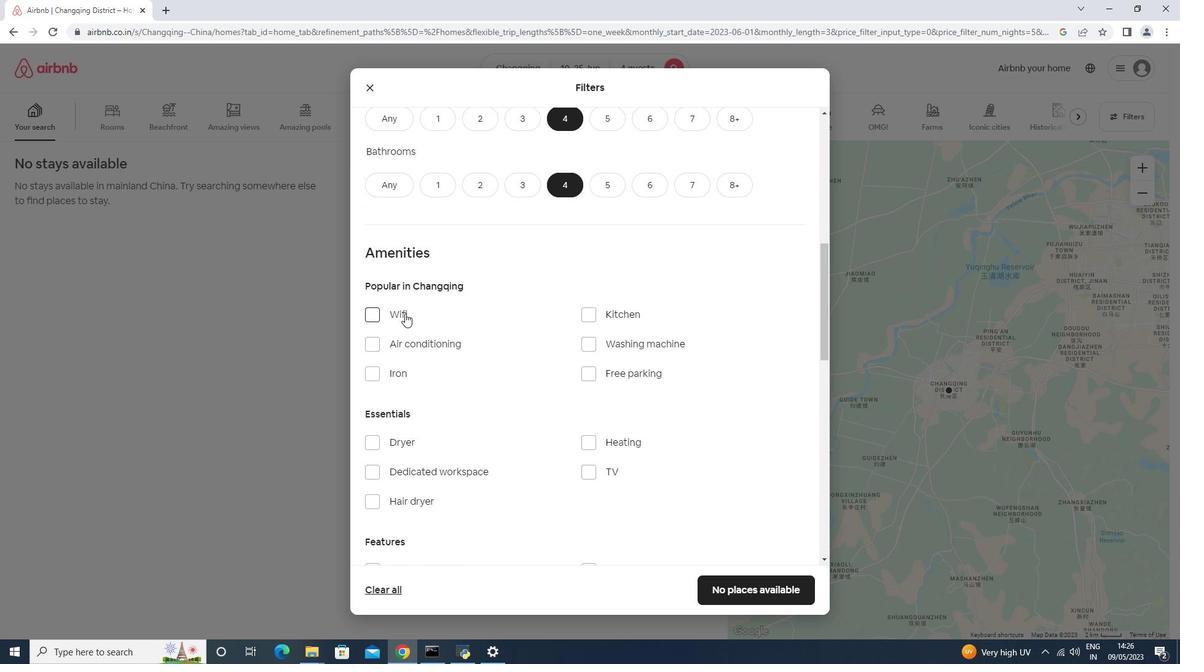 
Action: Mouse pressed left at (405, 310)
Screenshot: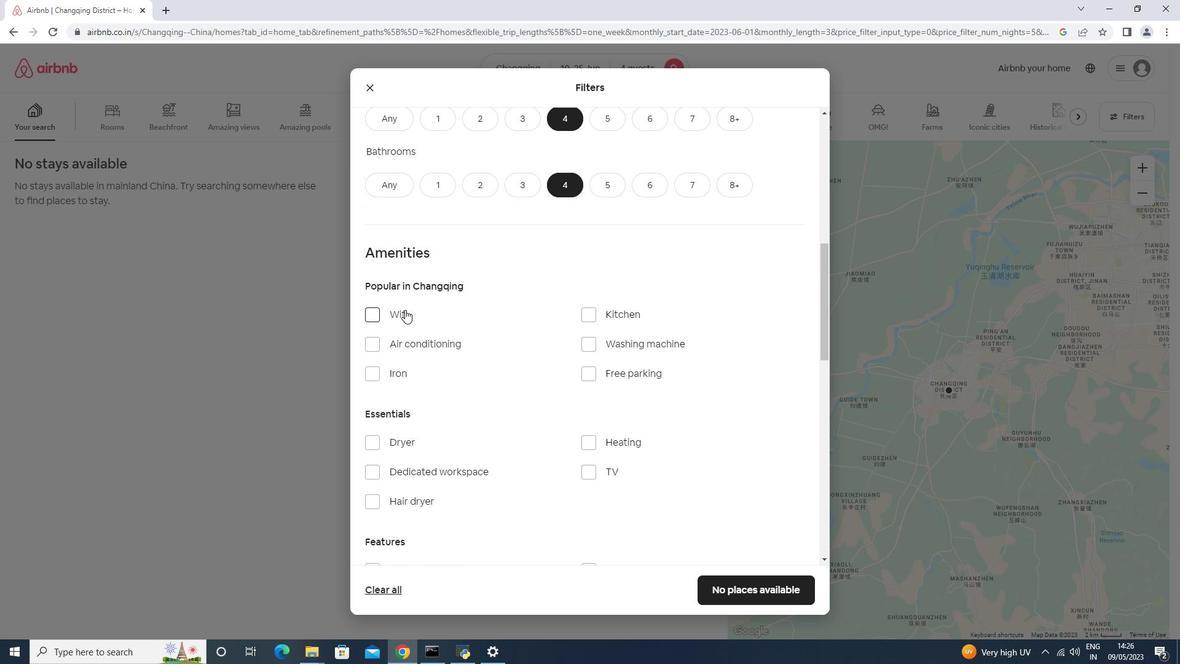 
Action: Mouse moved to (627, 367)
Screenshot: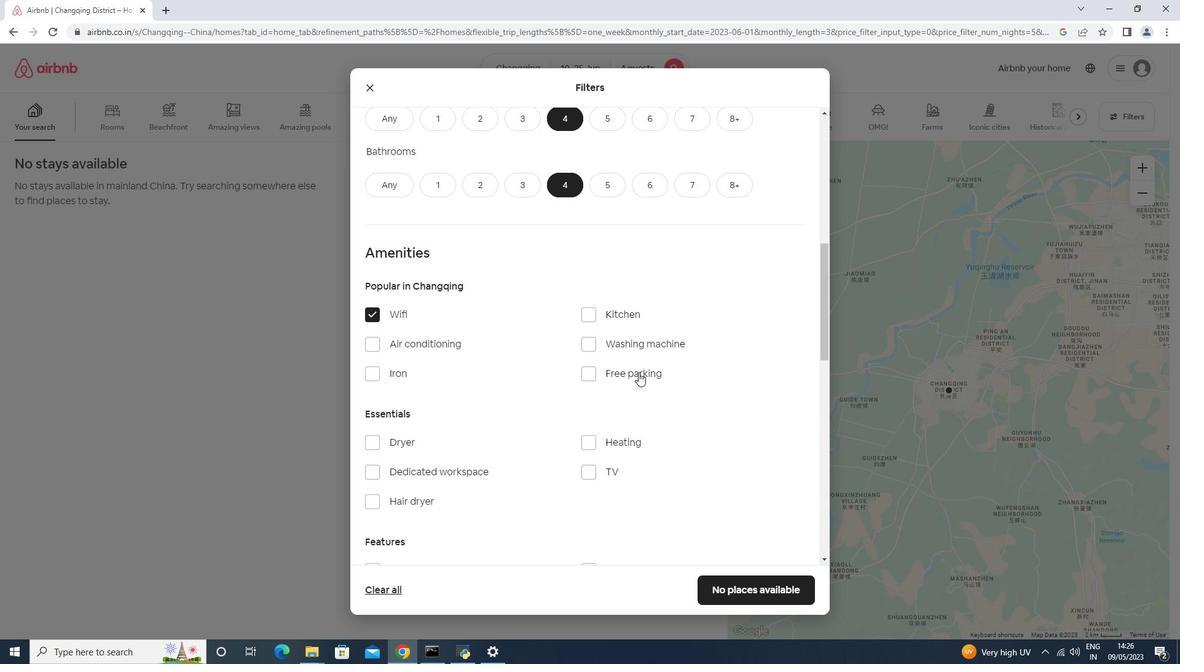 
Action: Mouse pressed left at (627, 367)
Screenshot: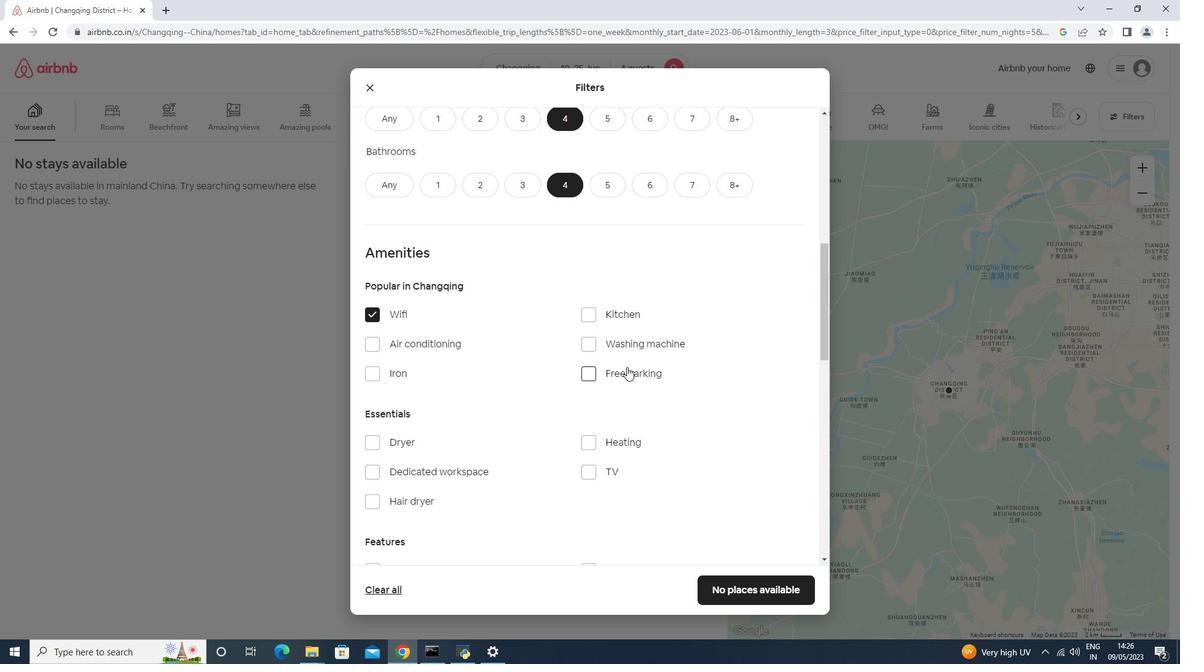 
Action: Mouse moved to (623, 368)
Screenshot: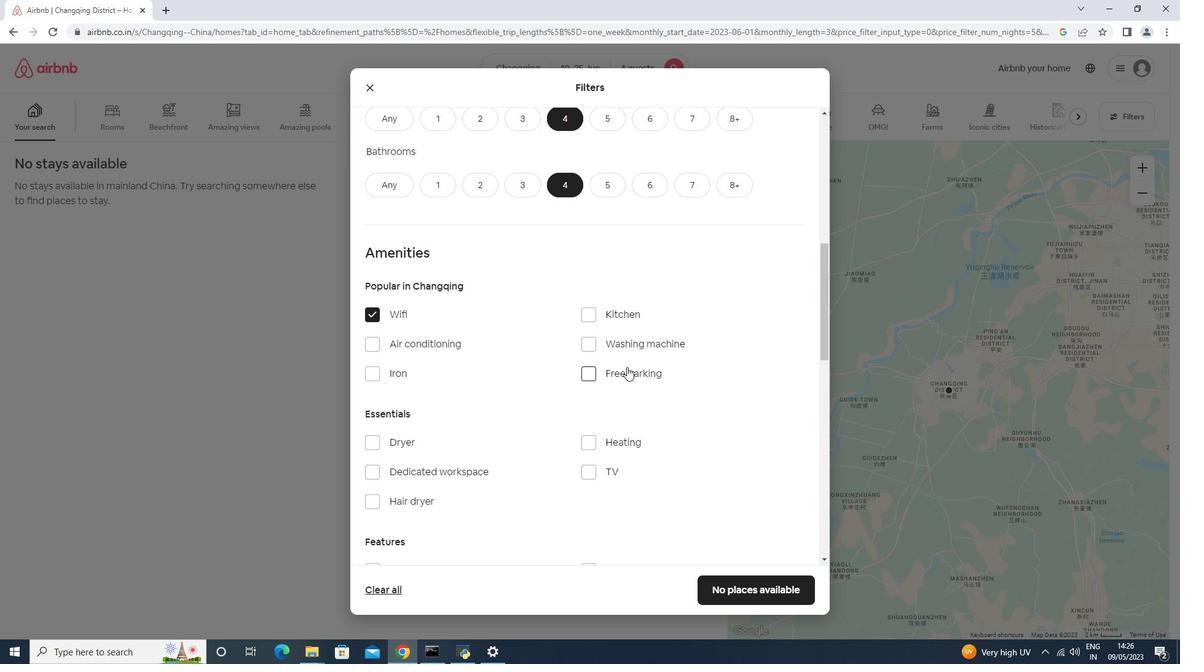 
Action: Mouse scrolled (623, 367) with delta (0, 0)
Screenshot: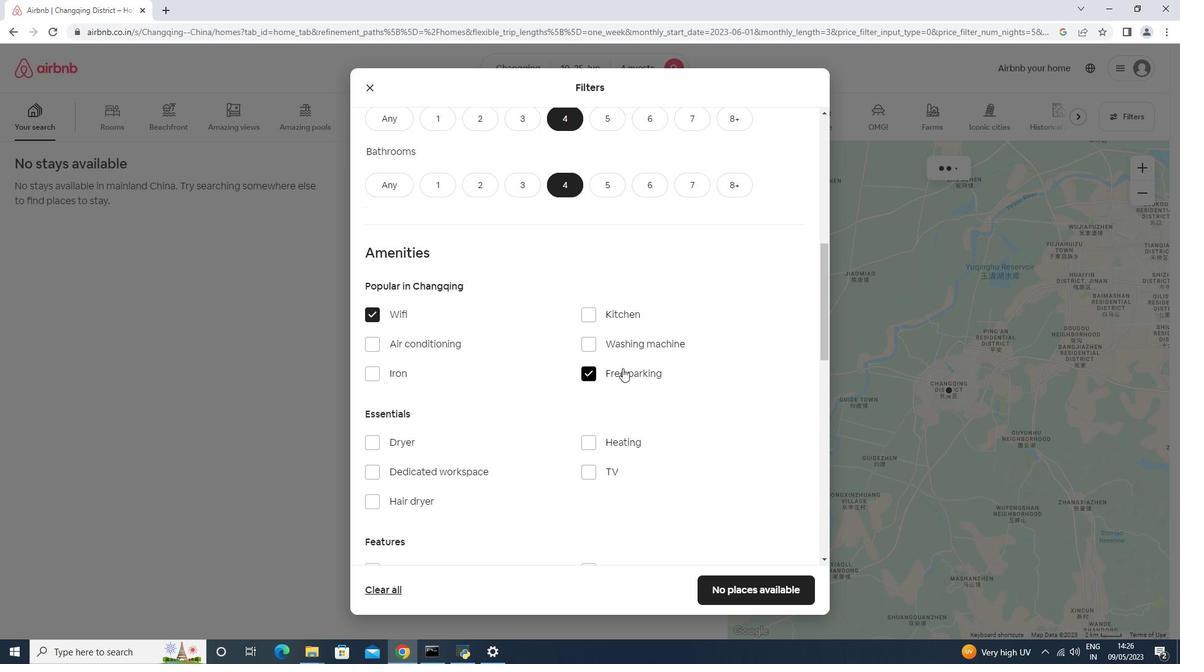 
Action: Mouse scrolled (623, 367) with delta (0, 0)
Screenshot: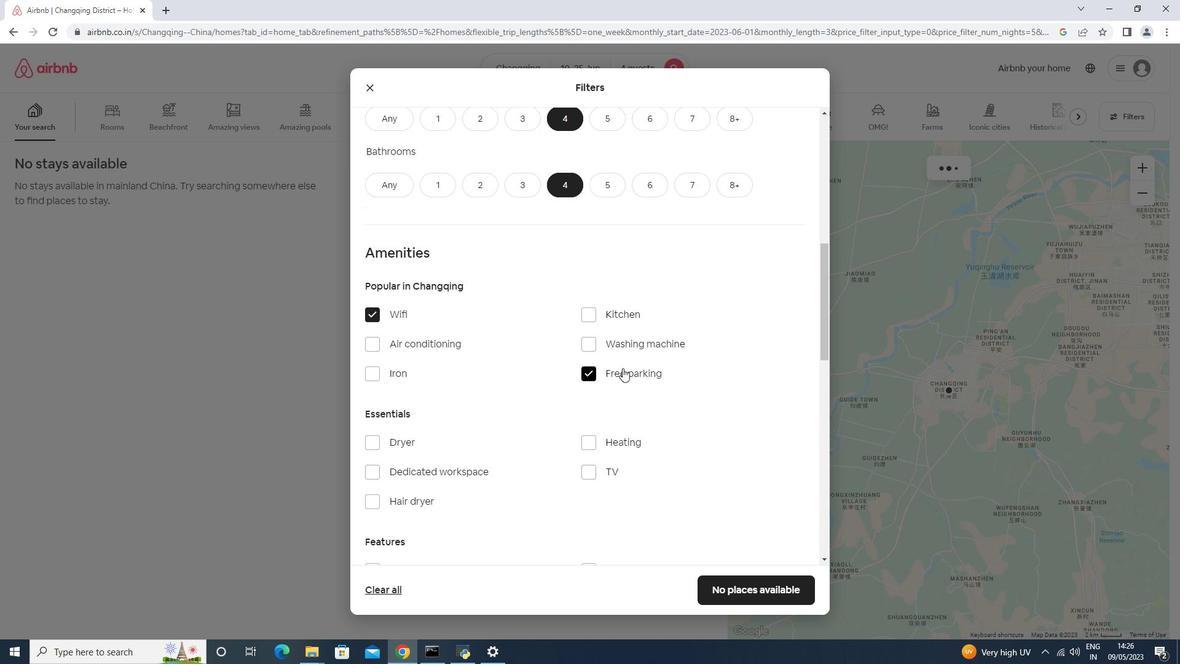 
Action: Mouse scrolled (623, 367) with delta (0, 0)
Screenshot: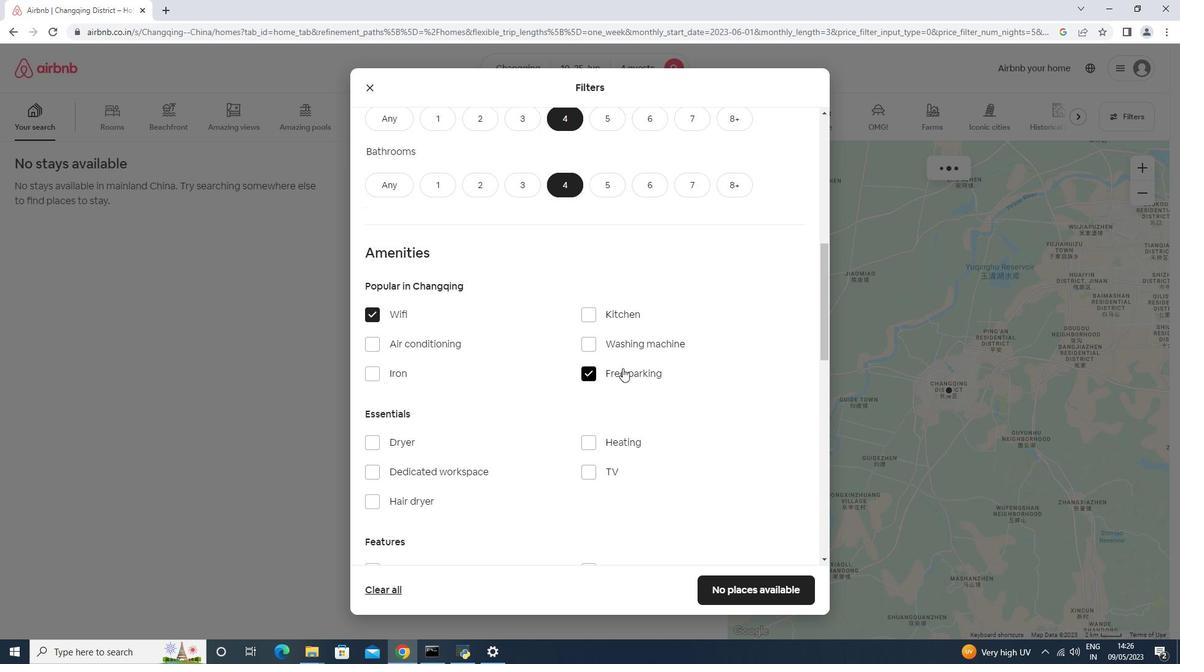 
Action: Mouse moved to (596, 289)
Screenshot: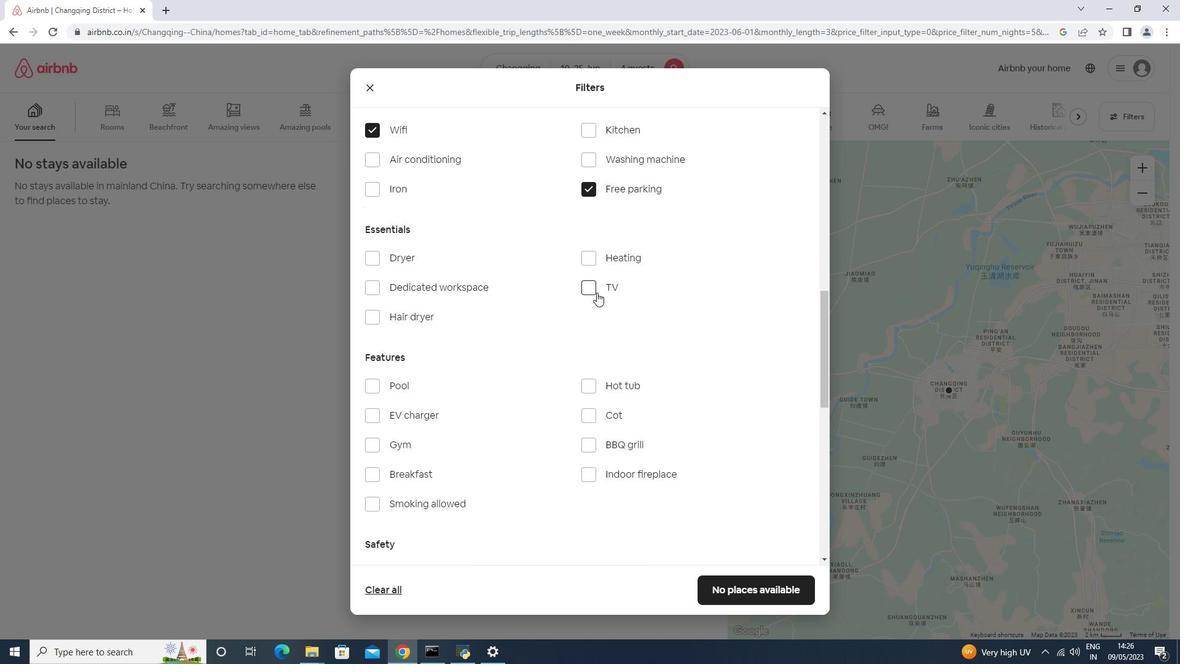 
Action: Mouse pressed left at (596, 289)
Screenshot: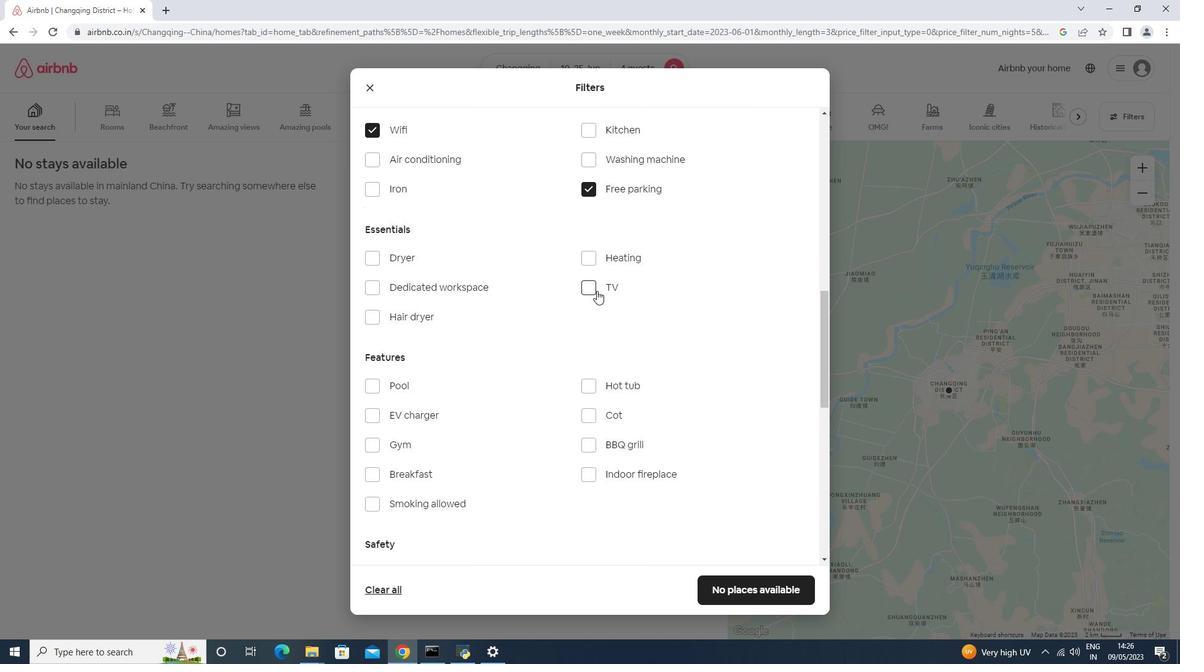 
Action: Mouse scrolled (596, 289) with delta (0, 0)
Screenshot: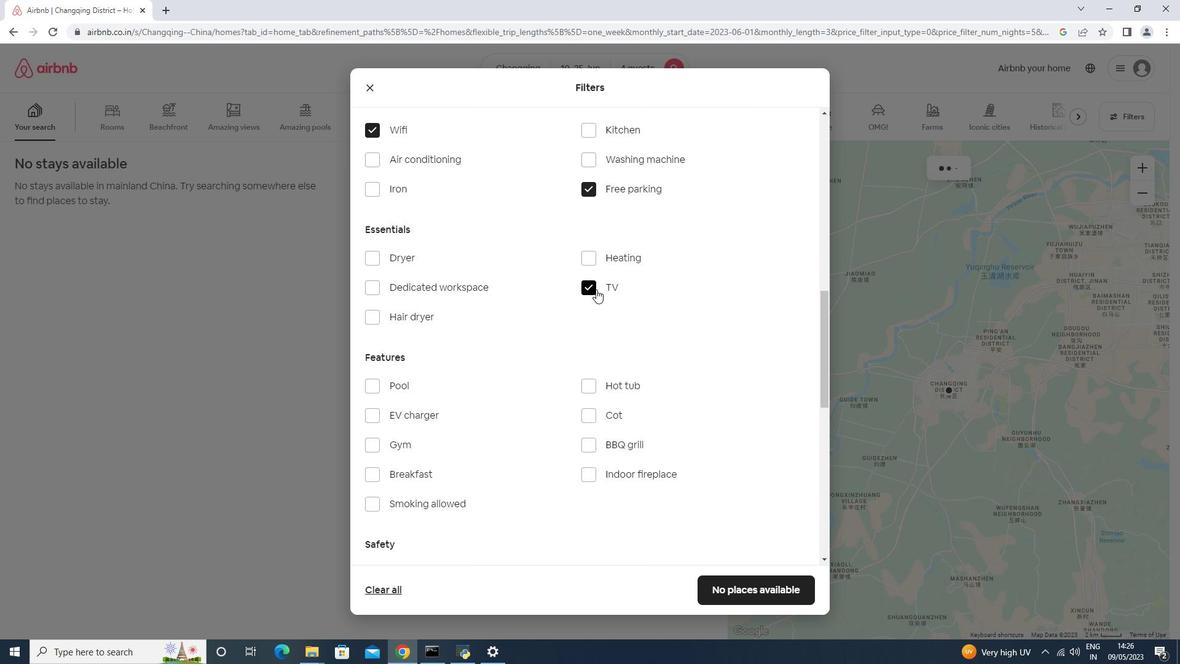 
Action: Mouse scrolled (596, 289) with delta (0, 0)
Screenshot: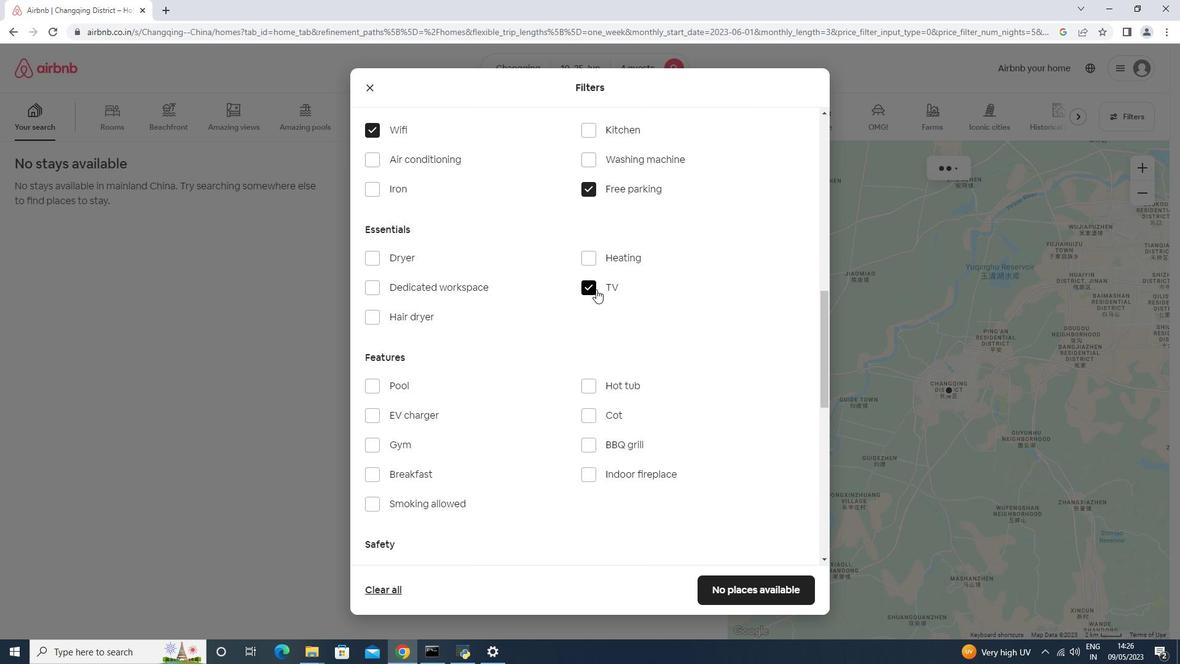 
Action: Mouse scrolled (596, 289) with delta (0, 0)
Screenshot: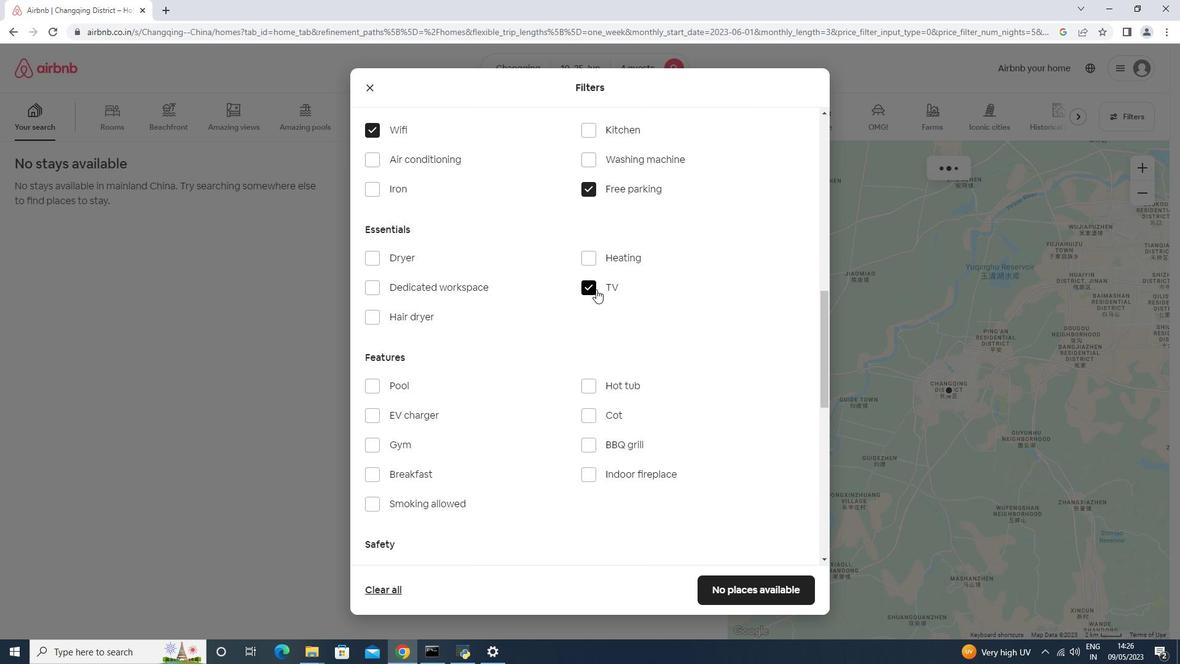 
Action: Mouse moved to (397, 258)
Screenshot: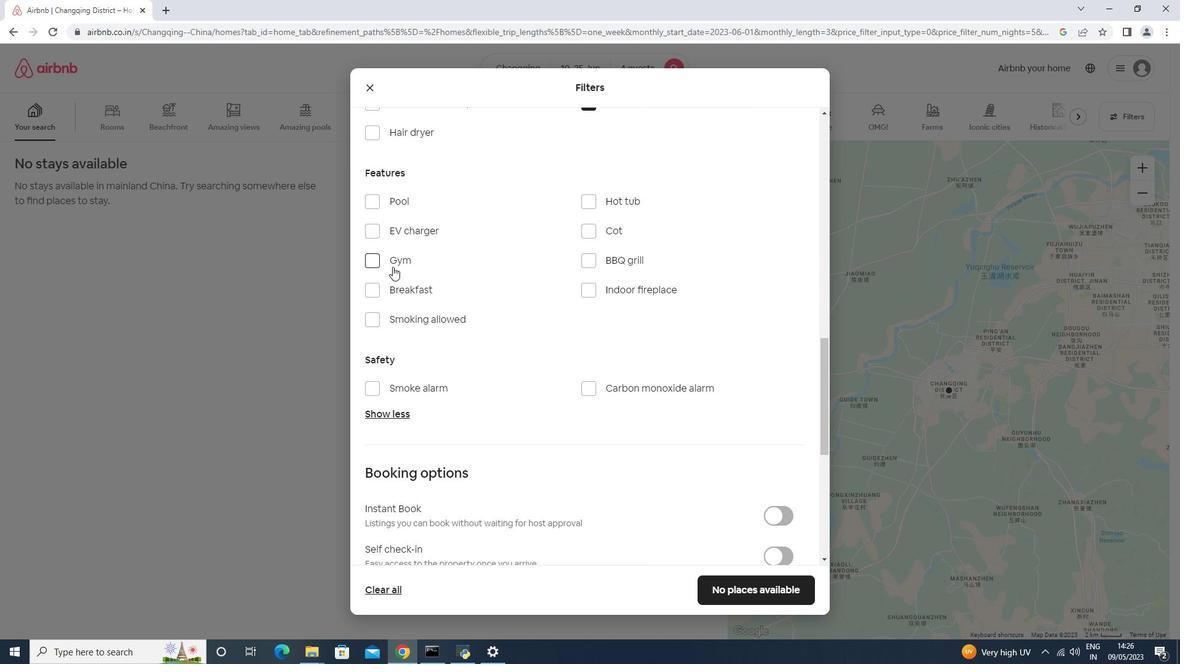 
Action: Mouse pressed left at (397, 258)
Screenshot: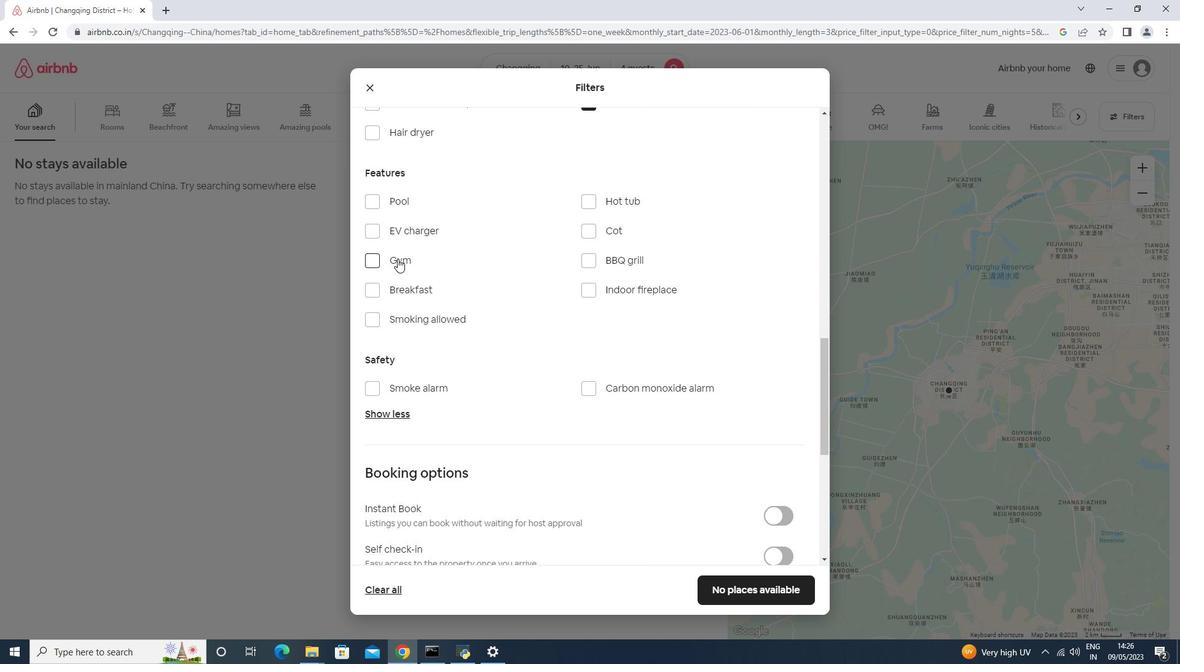 
Action: Mouse moved to (402, 286)
Screenshot: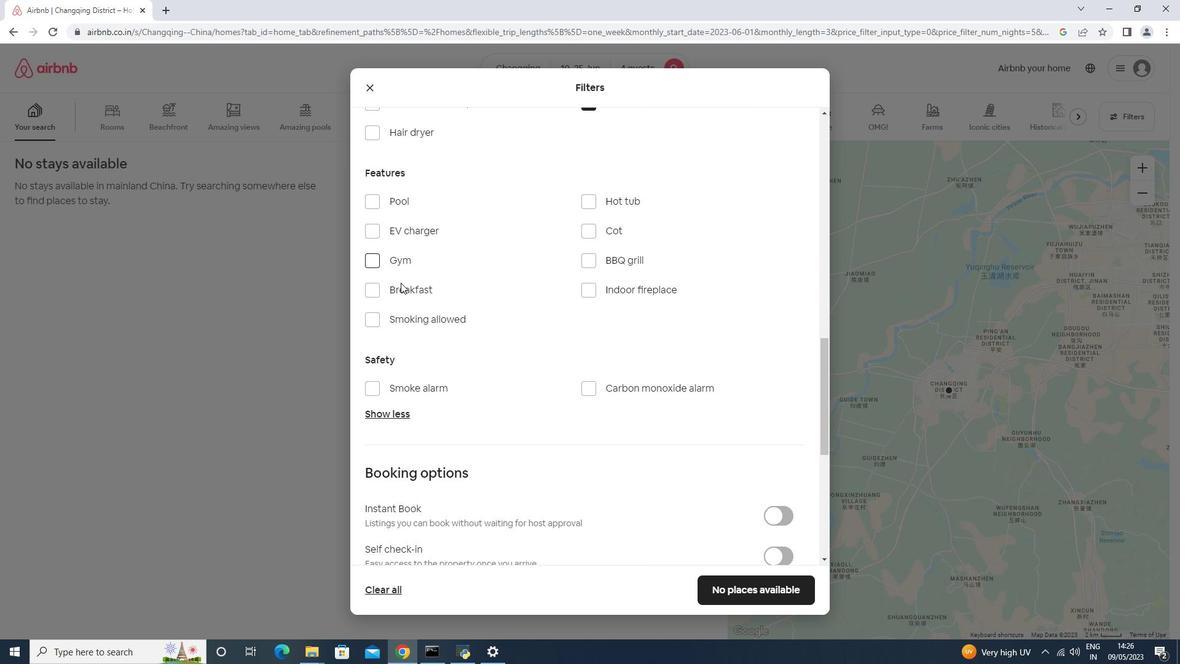 
Action: Mouse pressed left at (402, 286)
Screenshot: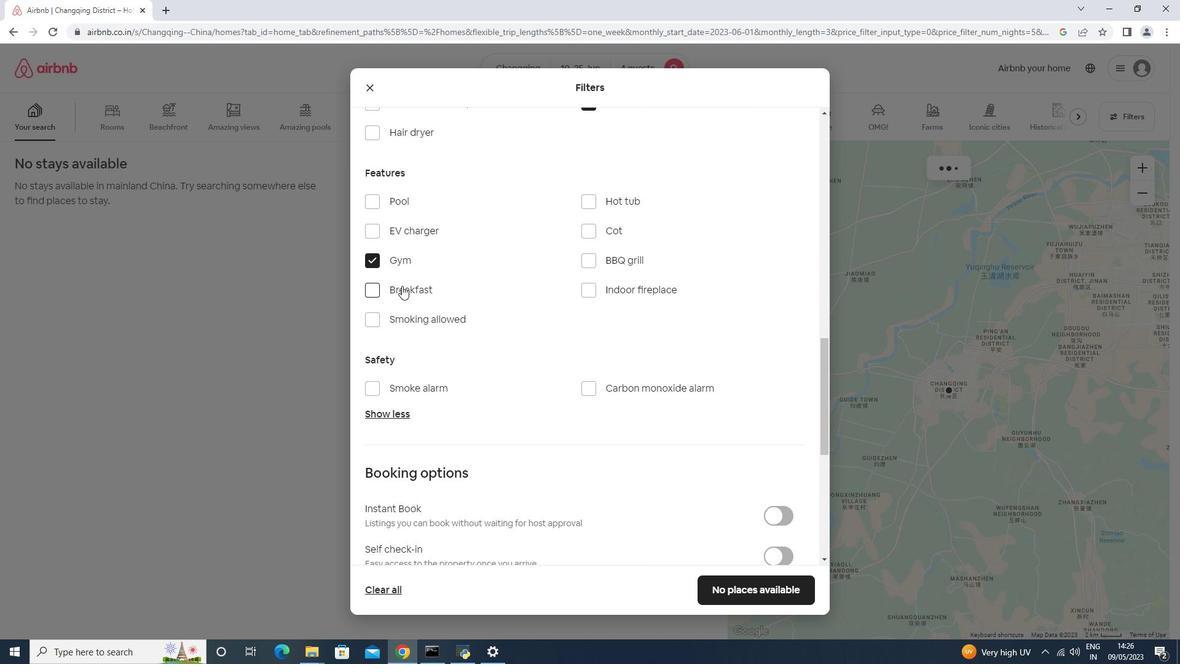 
Action: Mouse moved to (482, 381)
Screenshot: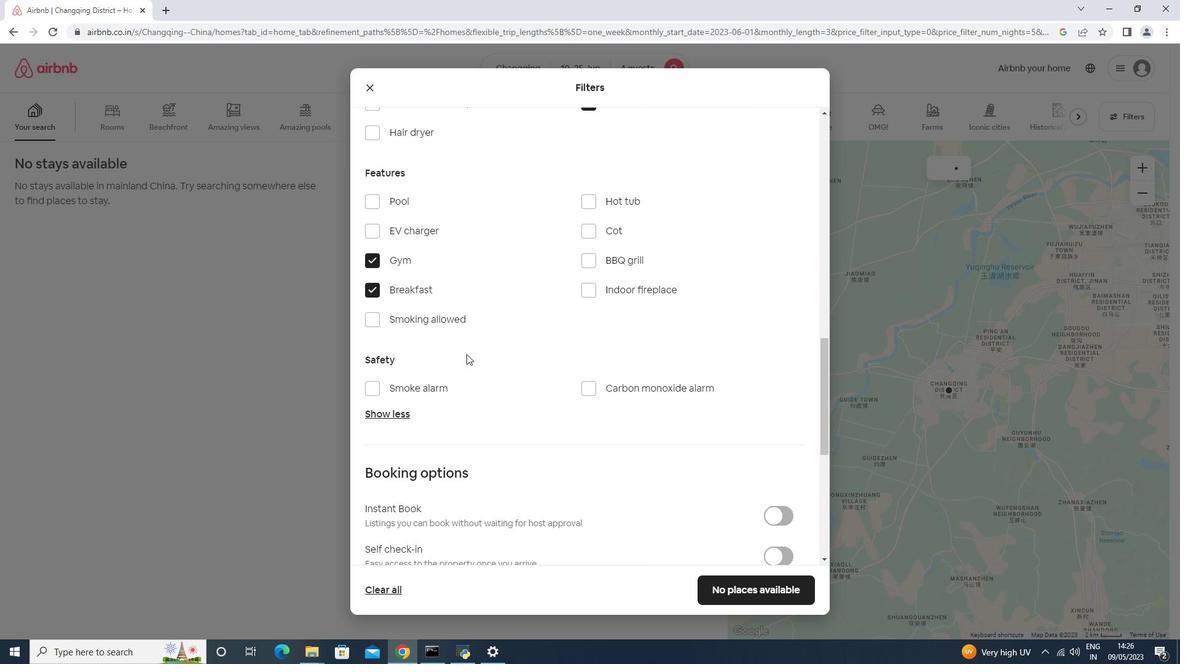
Action: Mouse scrolled (482, 380) with delta (0, 0)
Screenshot: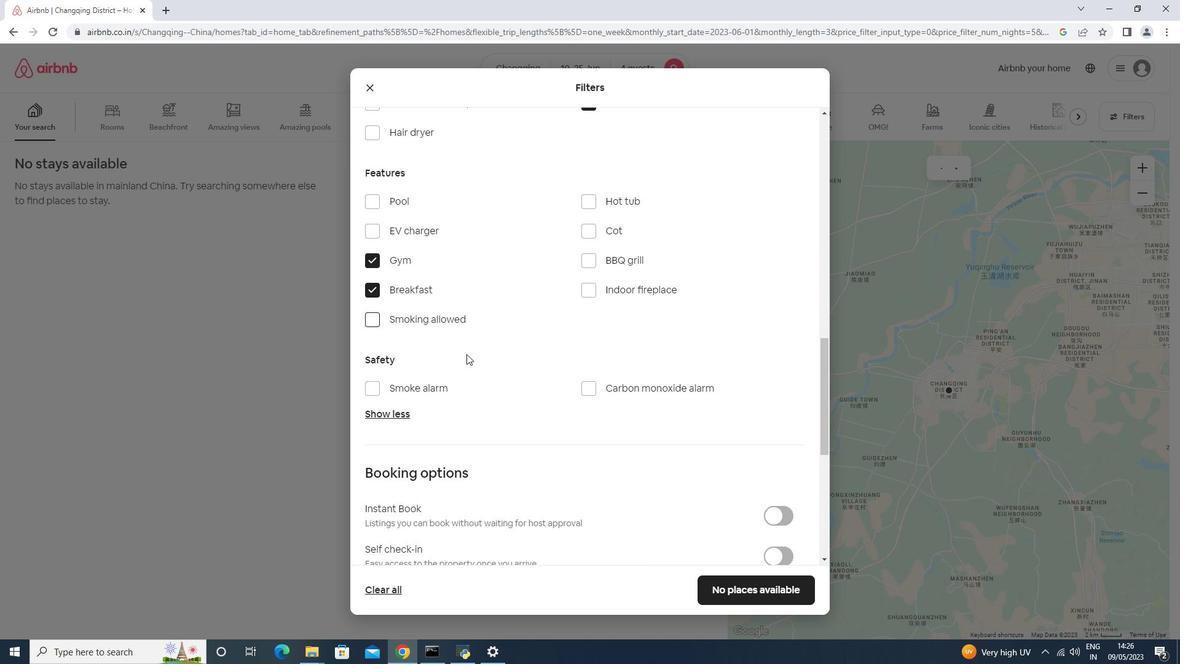 
Action: Mouse scrolled (482, 380) with delta (0, 0)
Screenshot: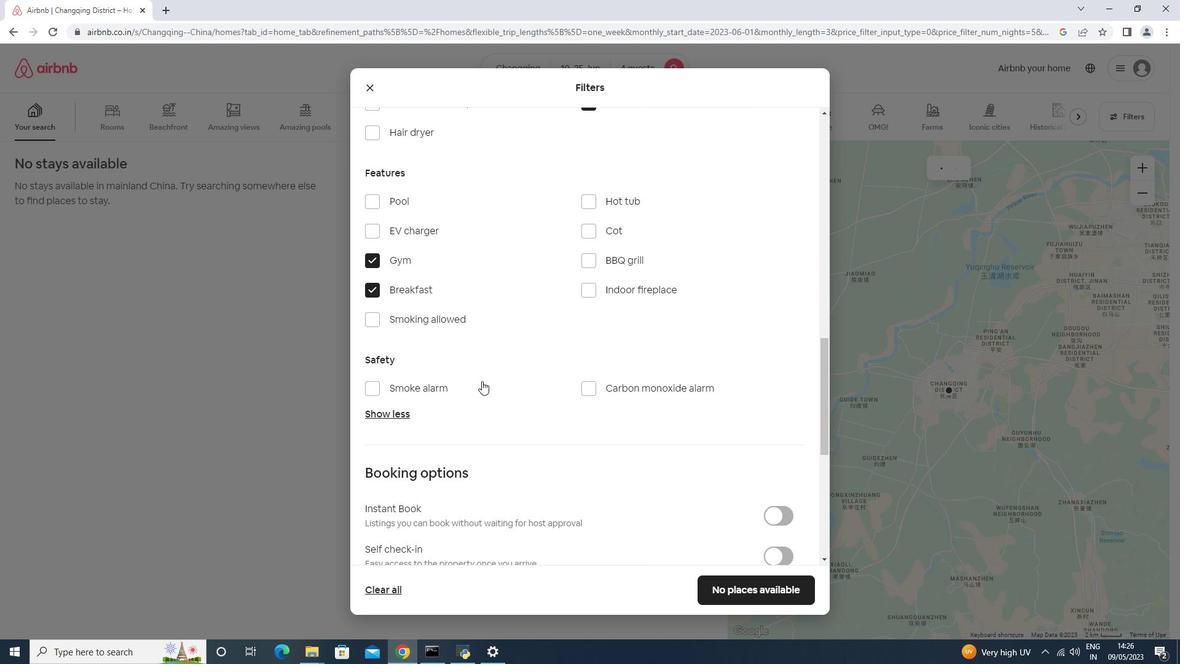 
Action: Mouse scrolled (482, 380) with delta (0, 0)
Screenshot: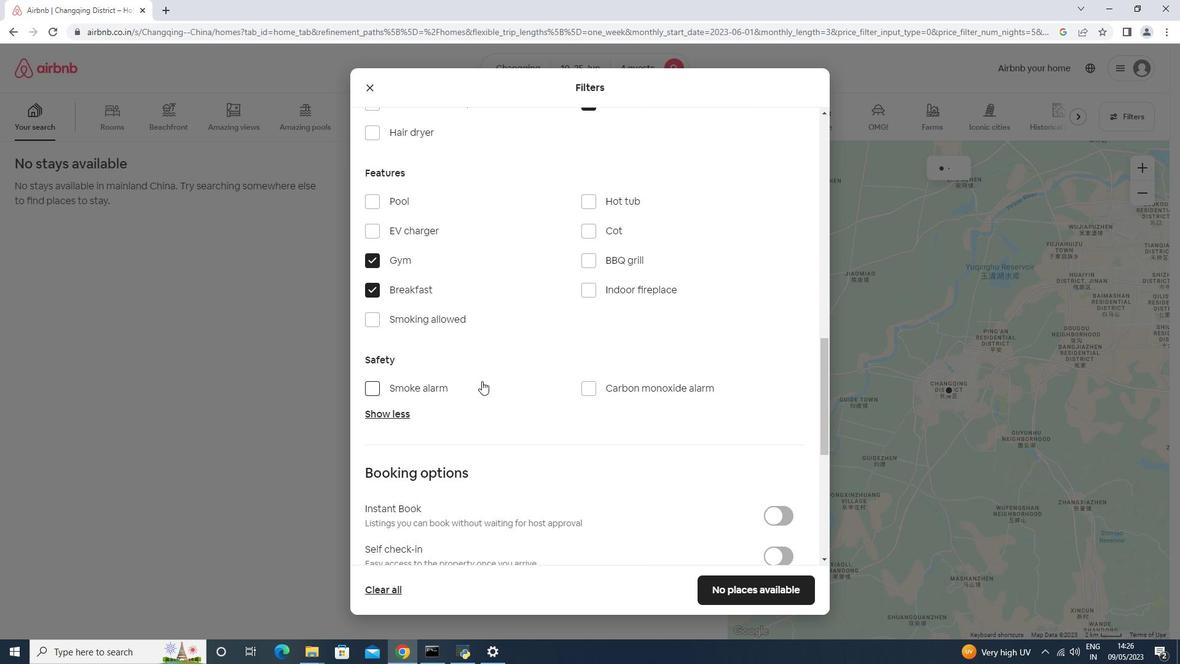 
Action: Mouse scrolled (482, 380) with delta (0, 0)
Screenshot: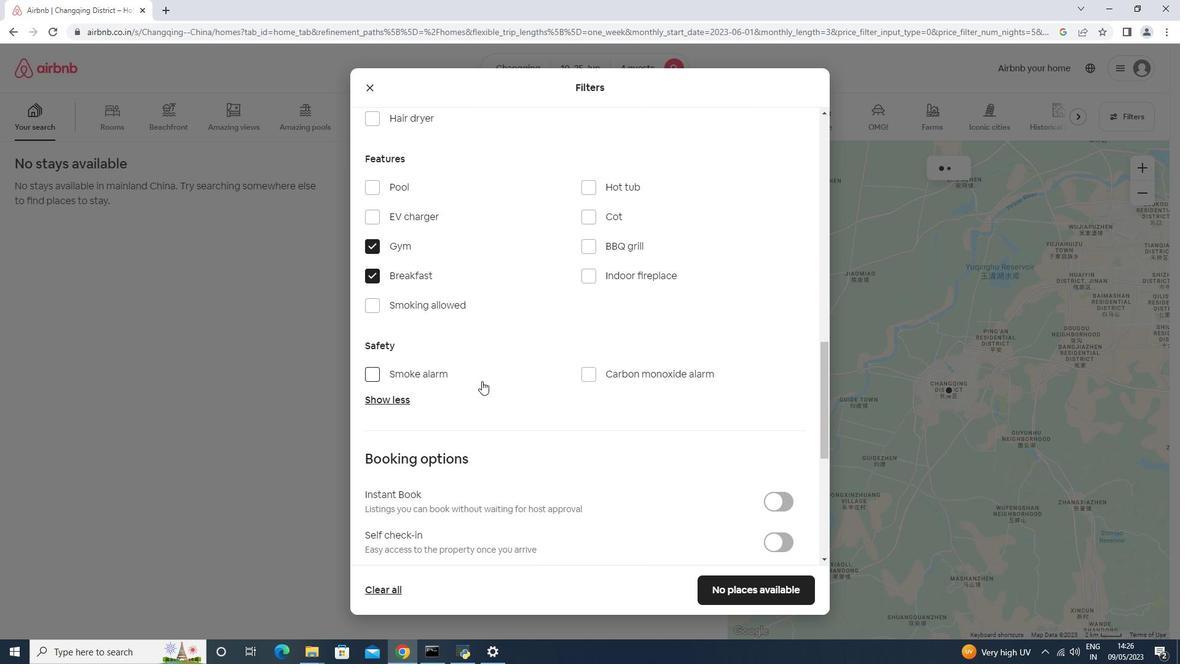 
Action: Mouse scrolled (482, 380) with delta (0, 0)
Screenshot: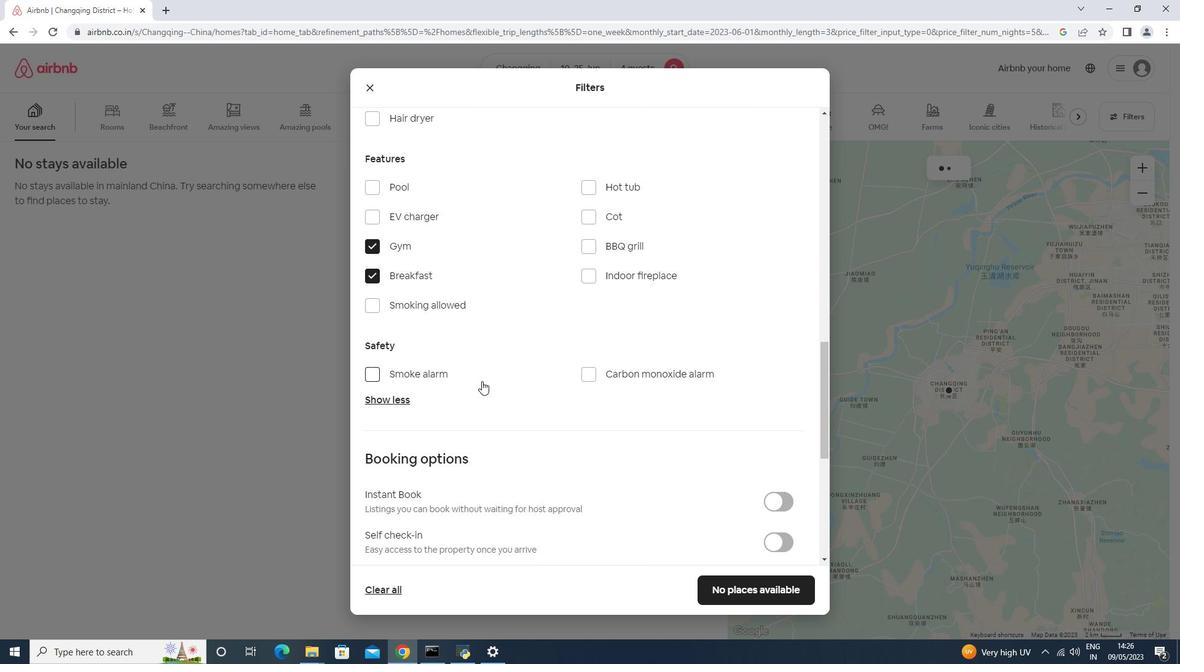 
Action: Mouse moved to (773, 246)
Screenshot: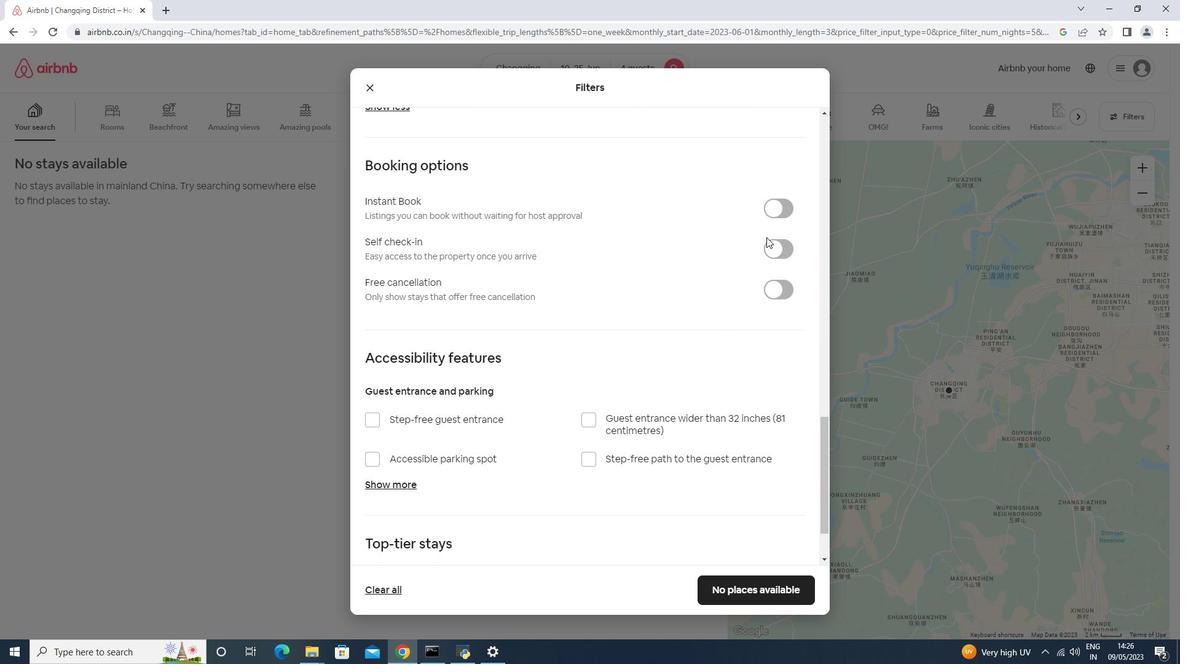 
Action: Mouse pressed left at (773, 246)
Screenshot: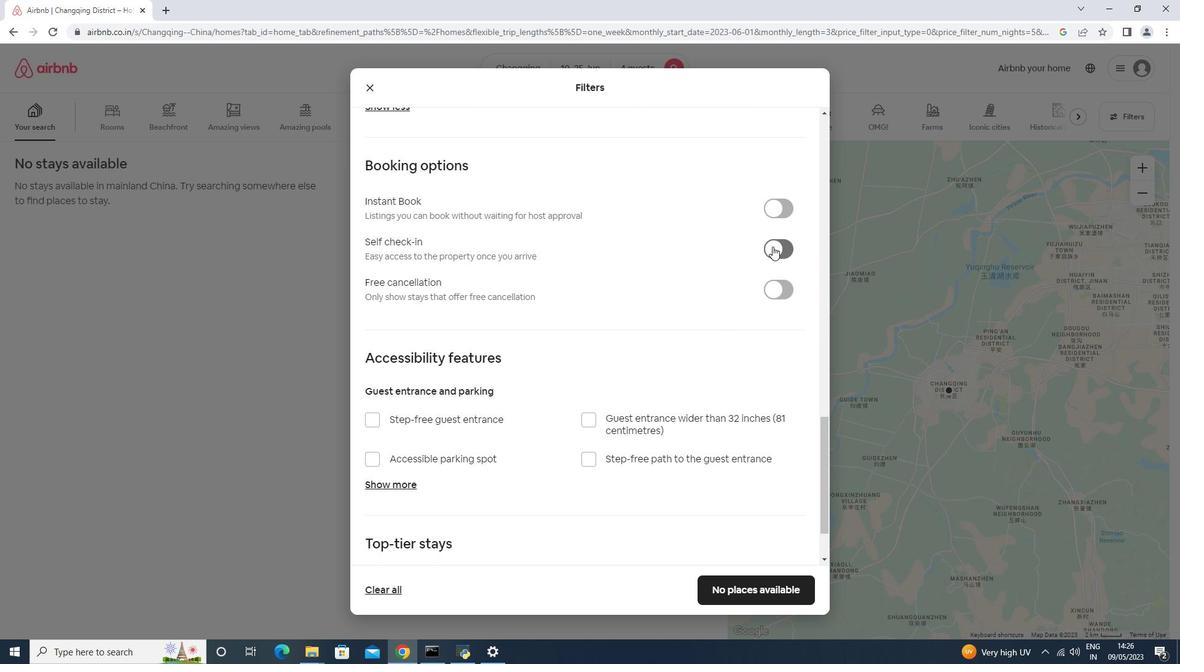 
Action: Mouse moved to (770, 246)
Screenshot: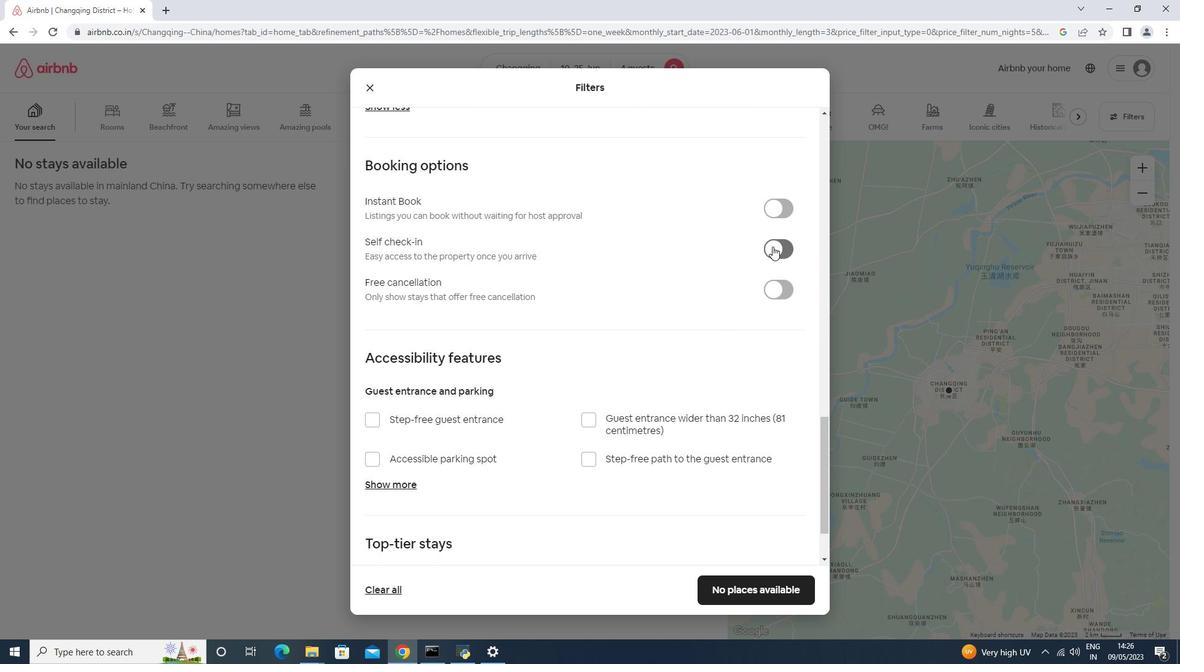 
Action: Mouse scrolled (770, 246) with delta (0, 0)
Screenshot: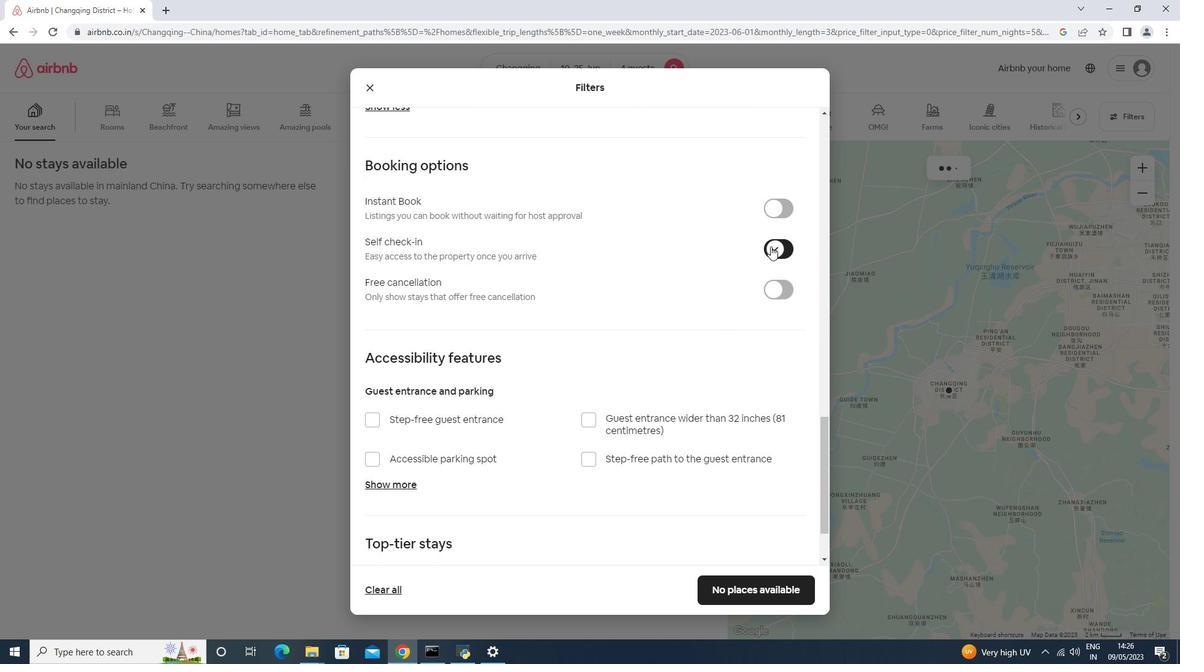 
Action: Mouse scrolled (770, 246) with delta (0, 0)
Screenshot: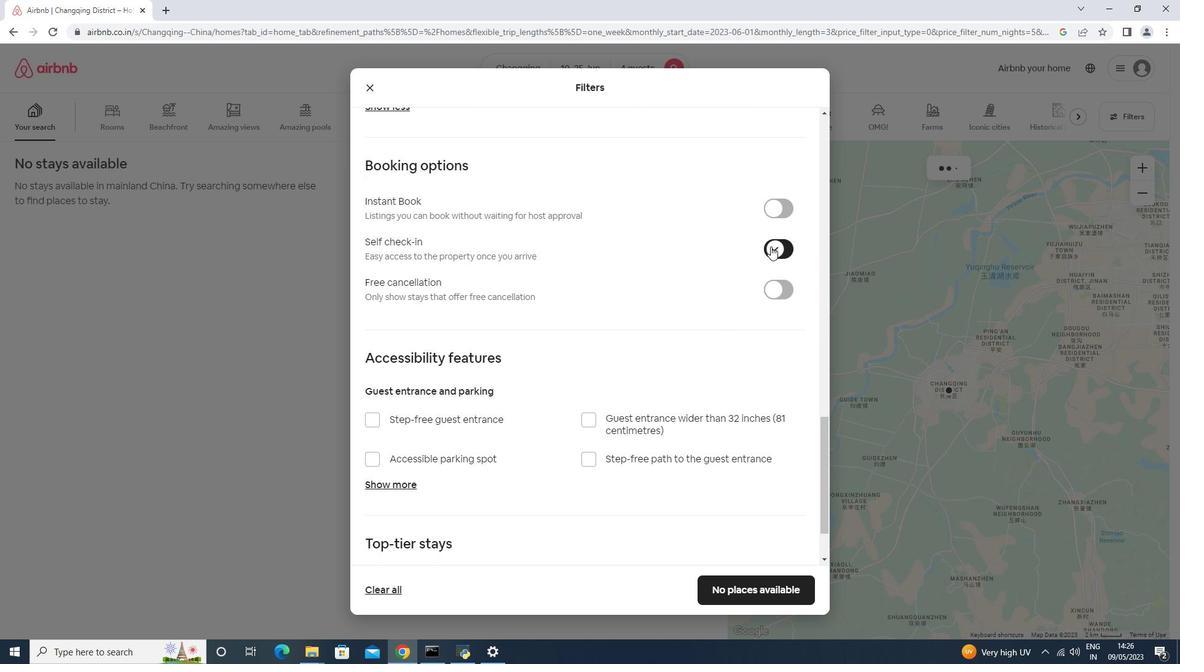 
Action: Mouse scrolled (770, 246) with delta (0, 0)
Screenshot: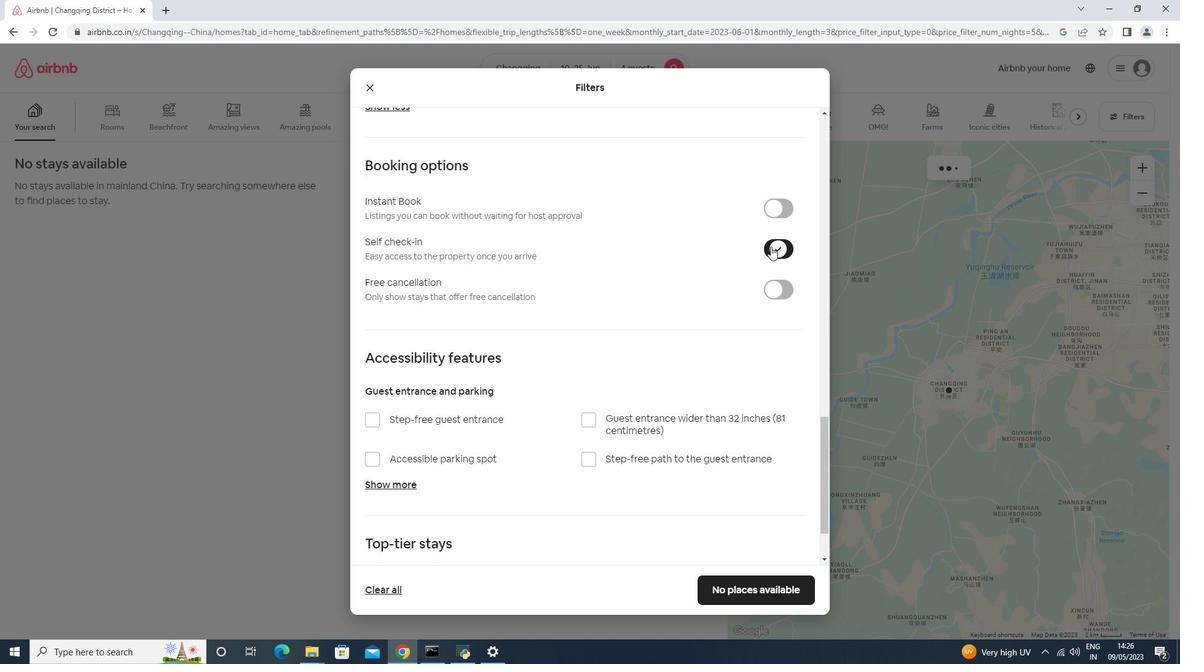 
Action: Mouse scrolled (770, 246) with delta (0, 0)
Screenshot: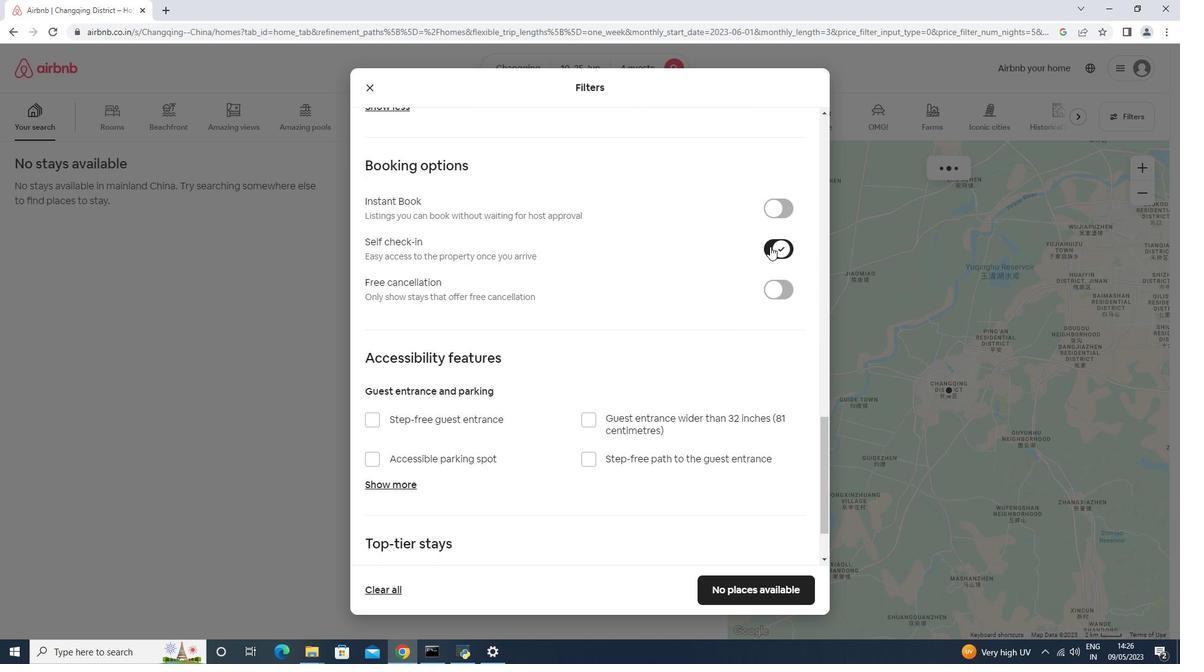 
Action: Mouse scrolled (770, 246) with delta (0, 0)
Screenshot: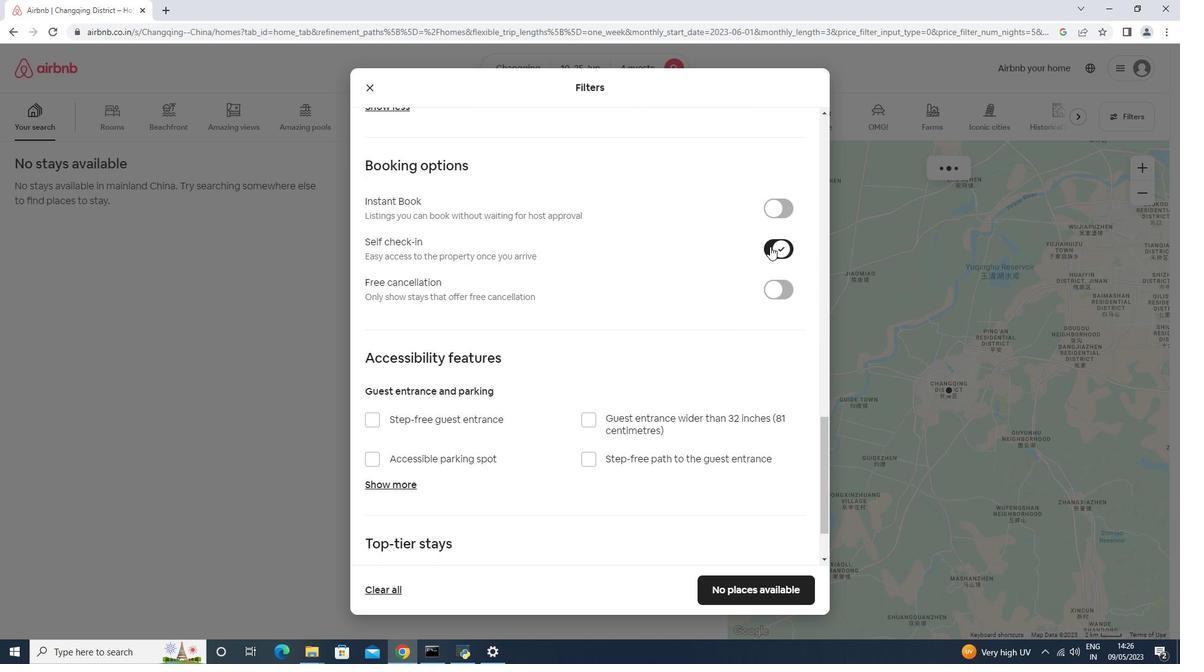 
Action: Mouse scrolled (770, 246) with delta (0, 0)
Screenshot: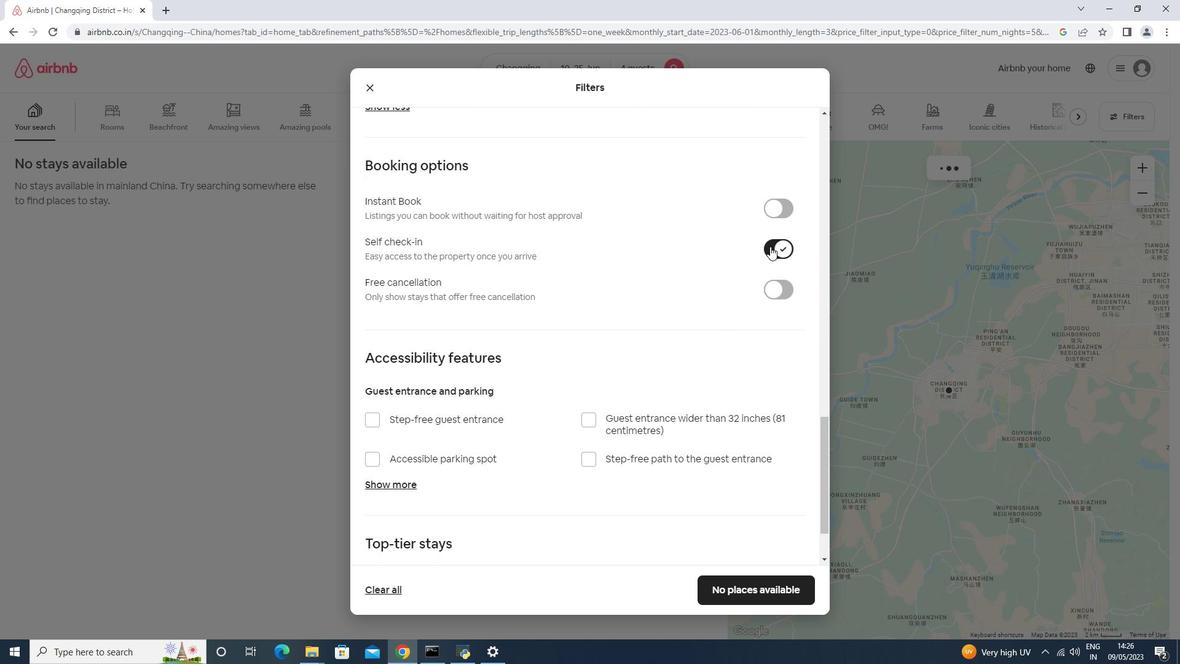 
Action: Mouse moved to (764, 597)
Screenshot: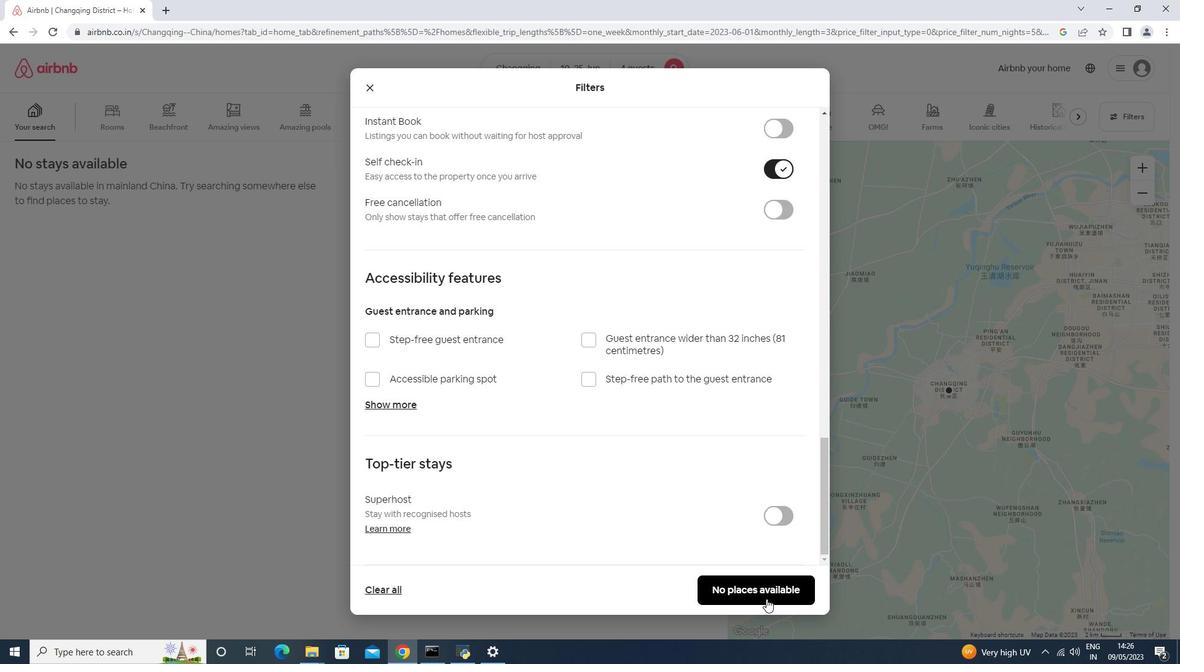 
Action: Mouse pressed left at (764, 597)
Screenshot: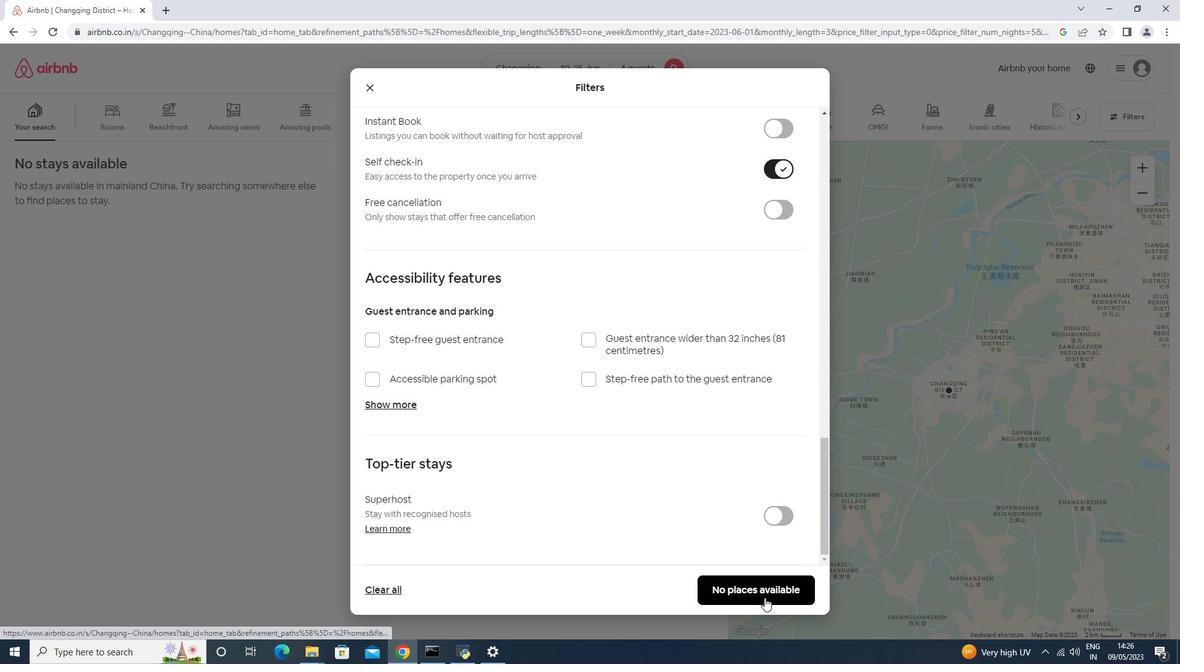 
Action: Mouse moved to (762, 592)
Screenshot: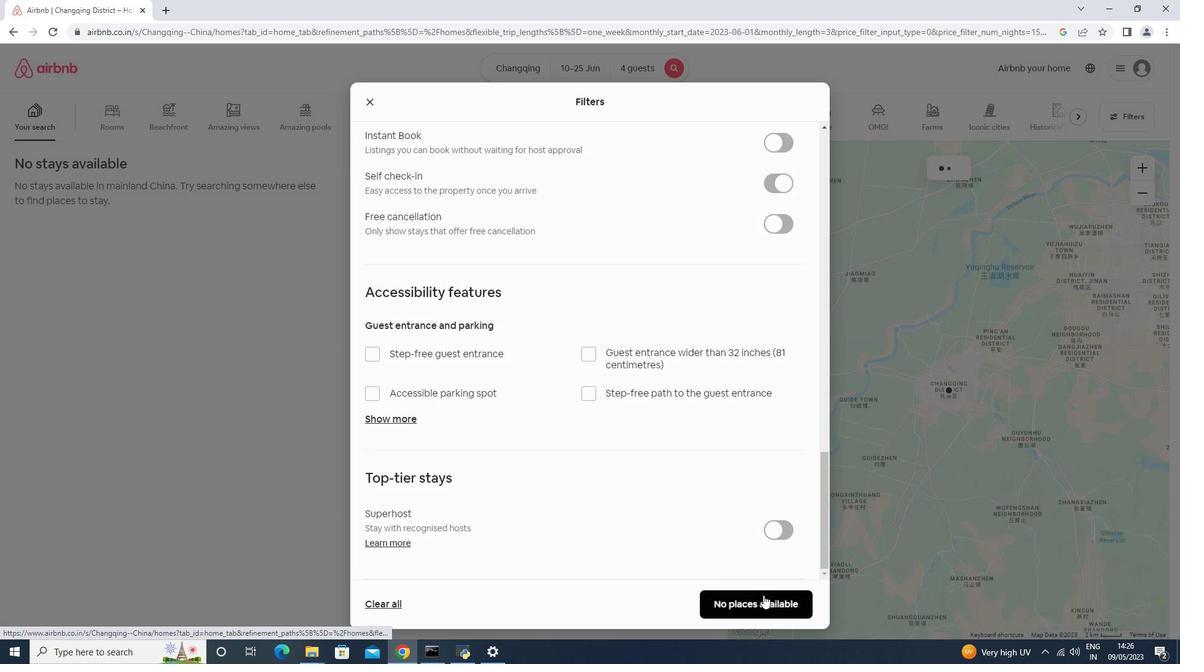 
